 Task: Find connections with filter location Annecy with filter topic #managementwith filter profile language French with filter current company Nexthink with filter school GITAM Deemed University with filter industry Movies and Sound Recording with filter service category Financial Analysis with filter keywords title Brand Manager
Action: Mouse moved to (514, 69)
Screenshot: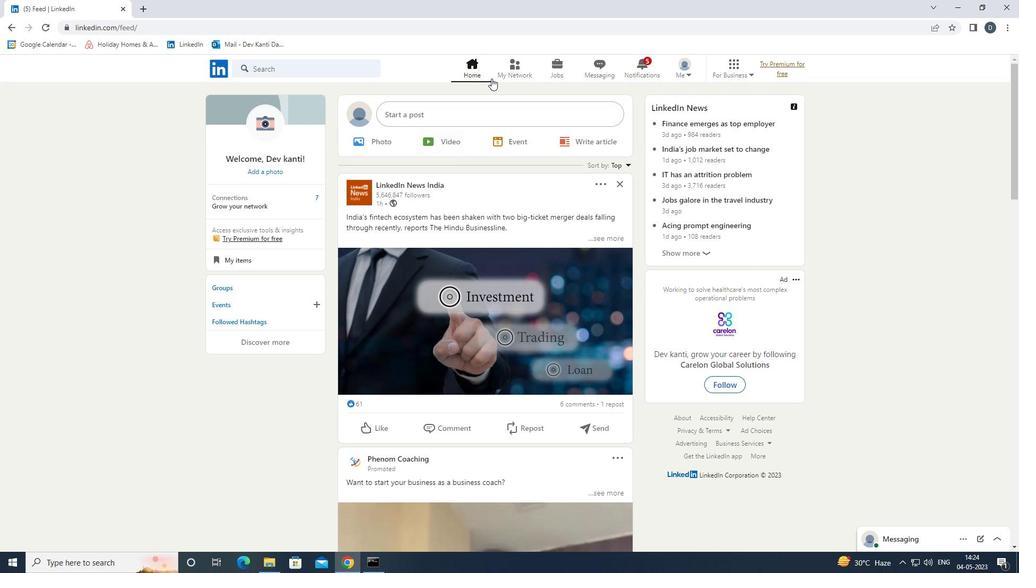 
Action: Mouse pressed left at (514, 69)
Screenshot: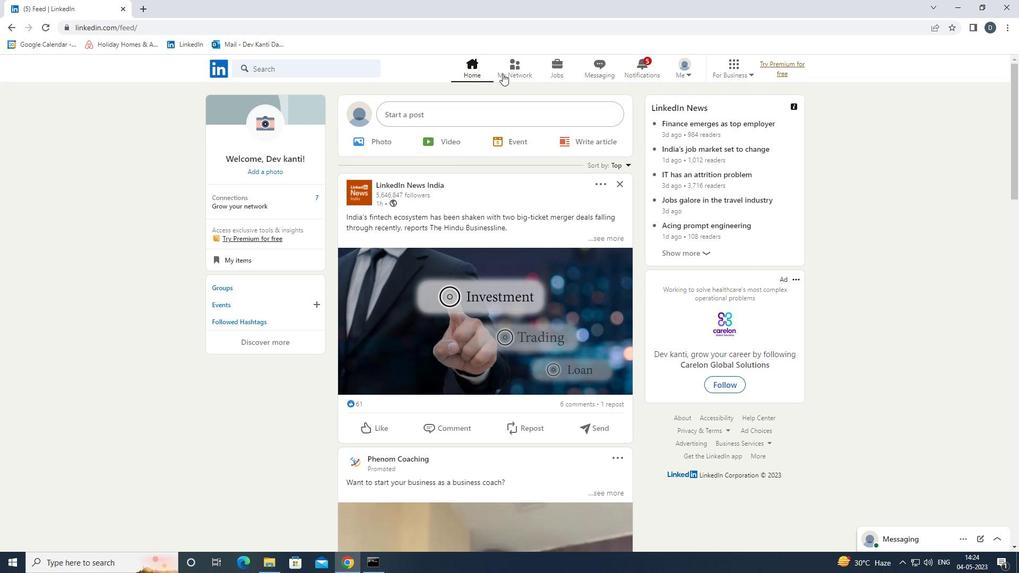 
Action: Mouse moved to (353, 127)
Screenshot: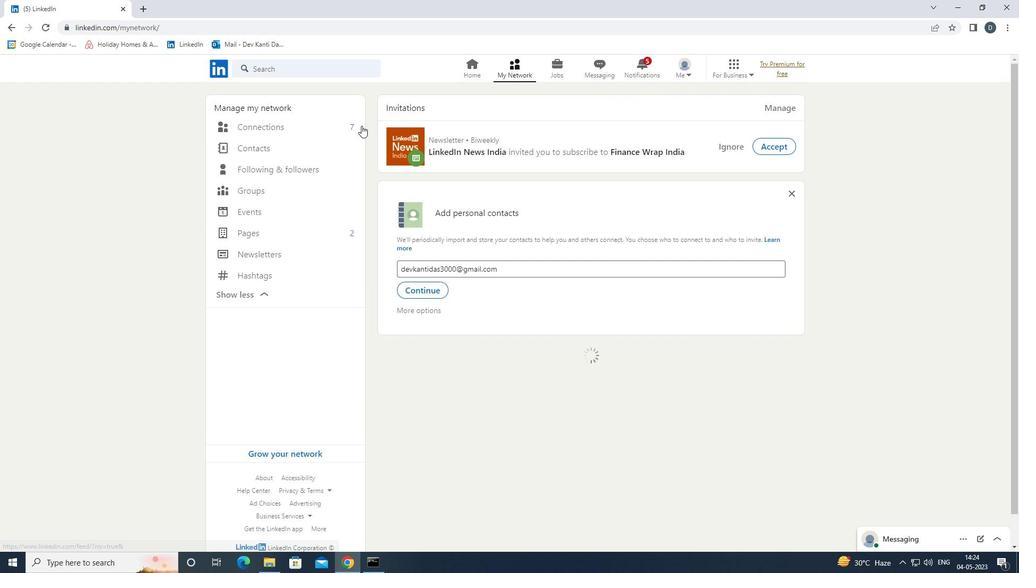 
Action: Mouse pressed left at (353, 127)
Screenshot: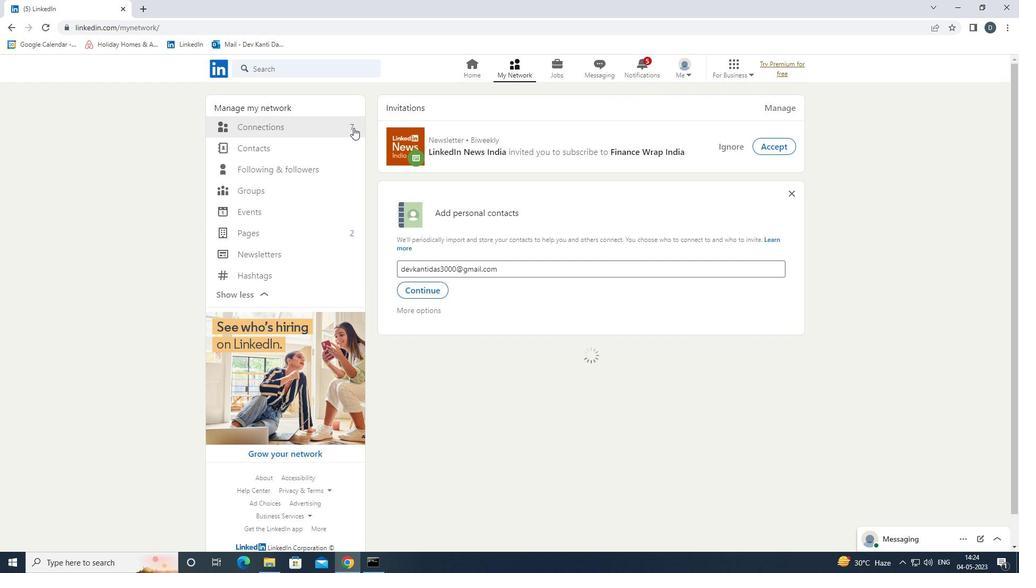 
Action: Mouse moved to (603, 123)
Screenshot: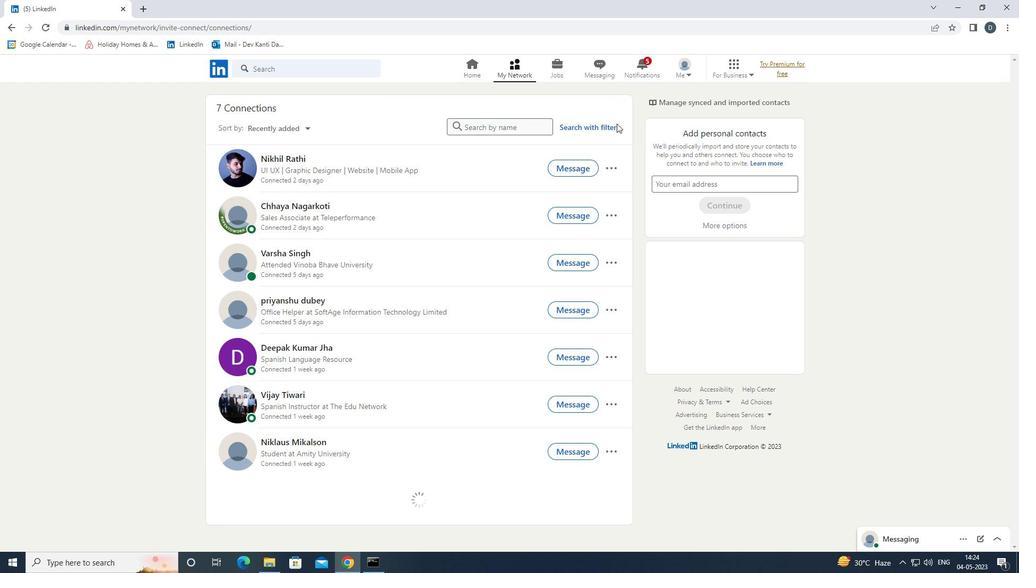 
Action: Mouse pressed left at (603, 123)
Screenshot: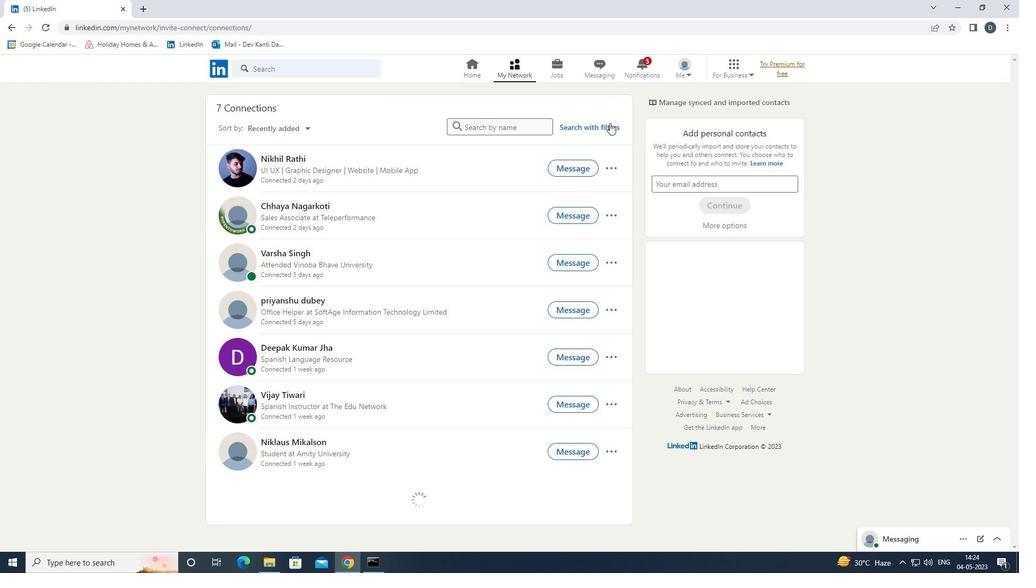
Action: Mouse moved to (547, 100)
Screenshot: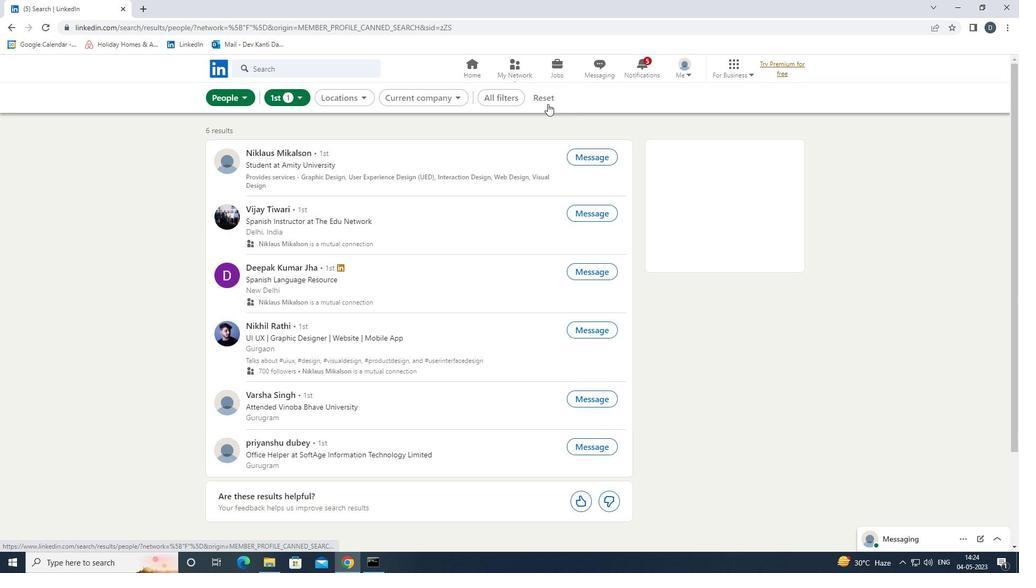 
Action: Mouse pressed left at (547, 100)
Screenshot: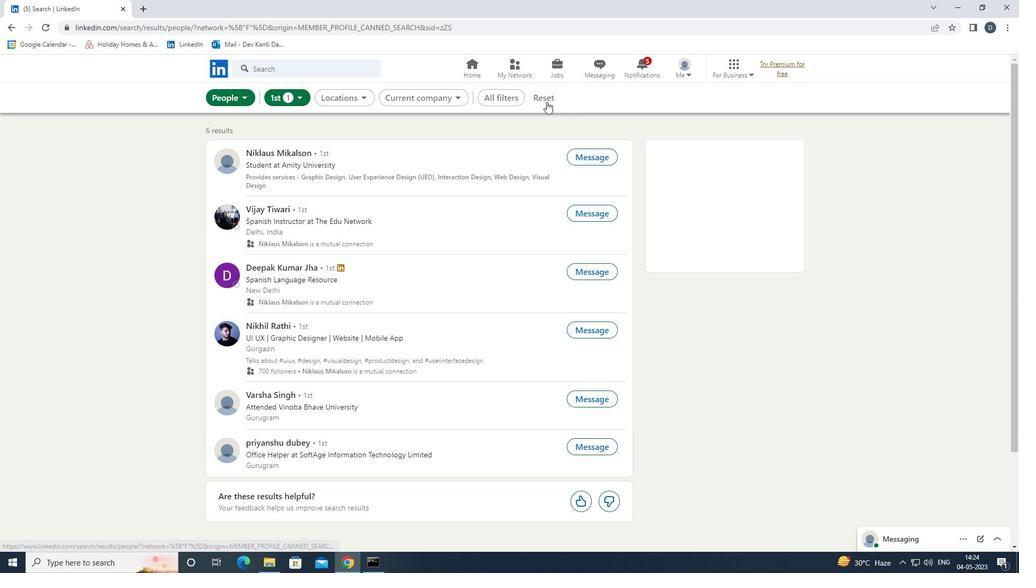 
Action: Mouse moved to (533, 96)
Screenshot: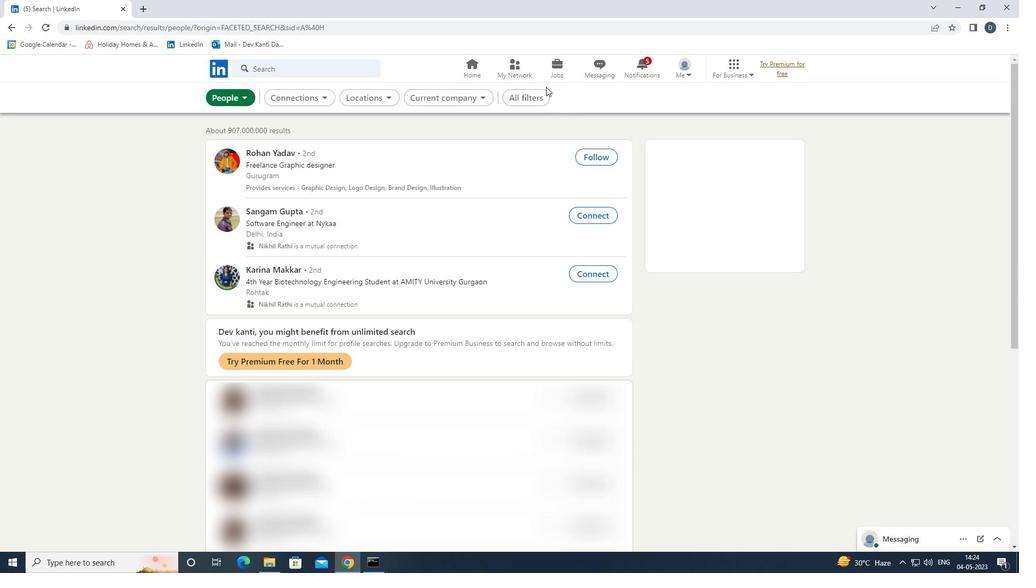 
Action: Mouse pressed left at (533, 96)
Screenshot: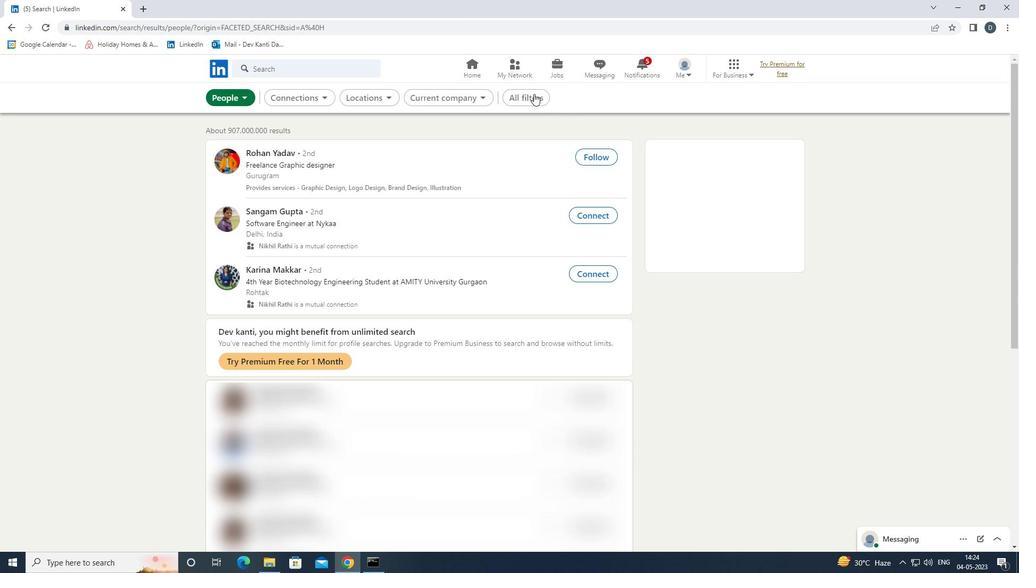 
Action: Mouse moved to (899, 335)
Screenshot: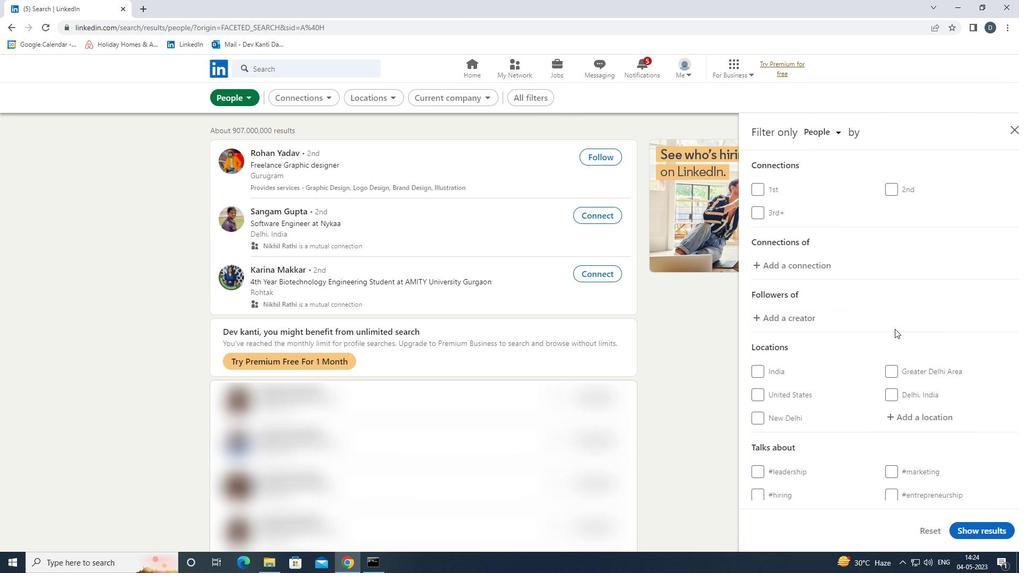 
Action: Mouse scrolled (899, 334) with delta (0, 0)
Screenshot: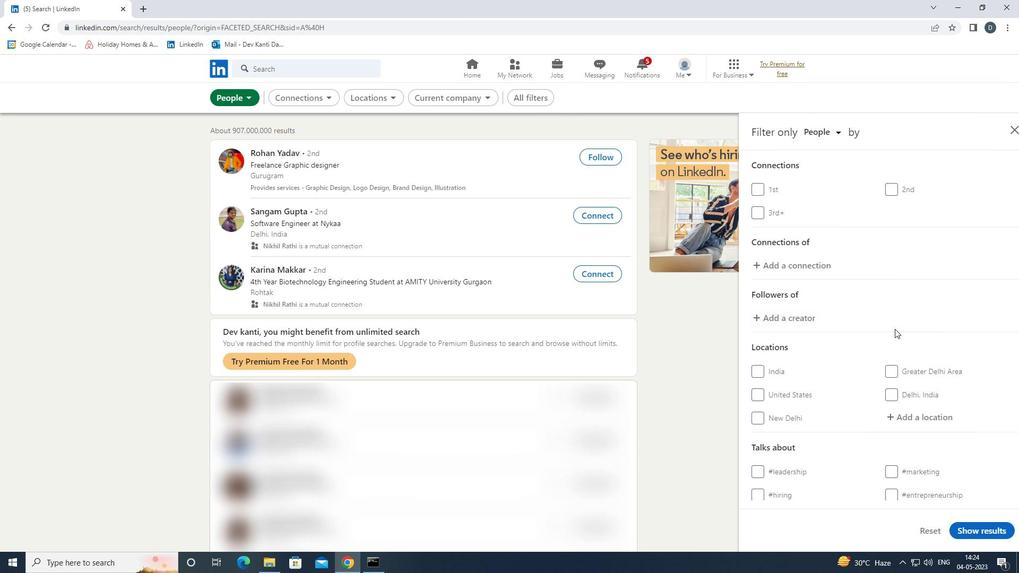 
Action: Mouse moved to (911, 365)
Screenshot: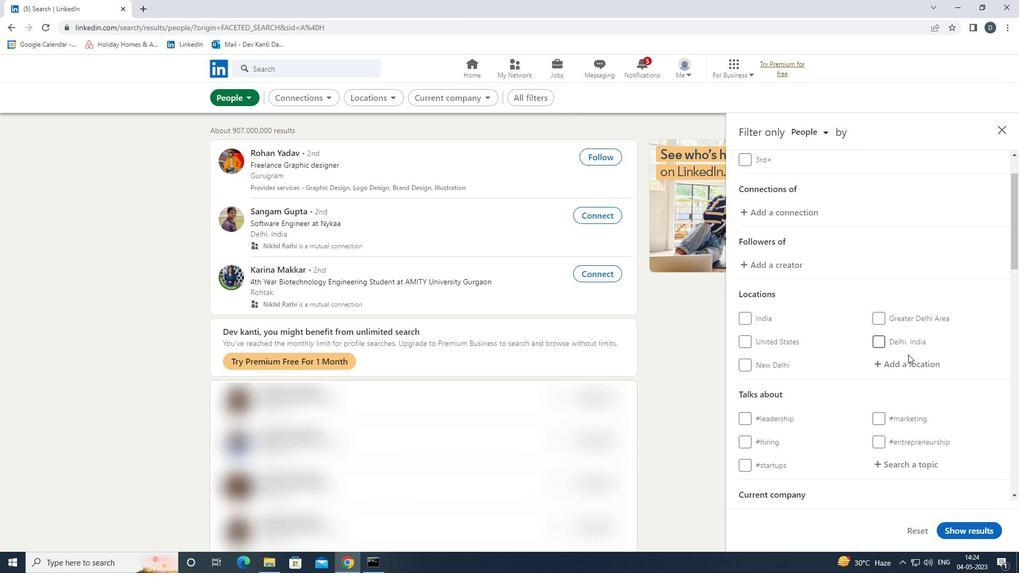 
Action: Mouse pressed left at (911, 365)
Screenshot: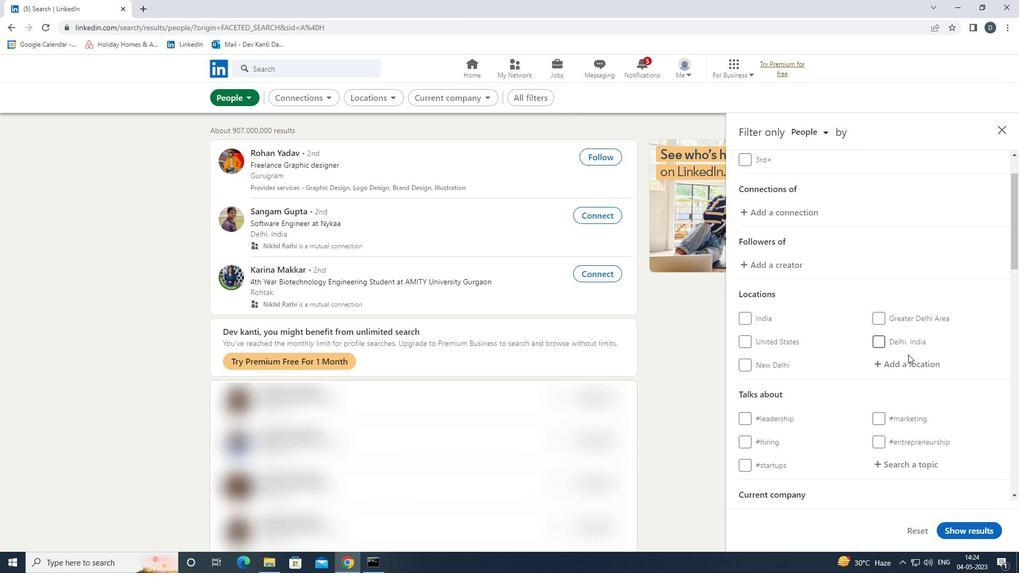 
Action: Key pressed <Key.shift>ANNECY<Key.down><Key.enter>
Screenshot: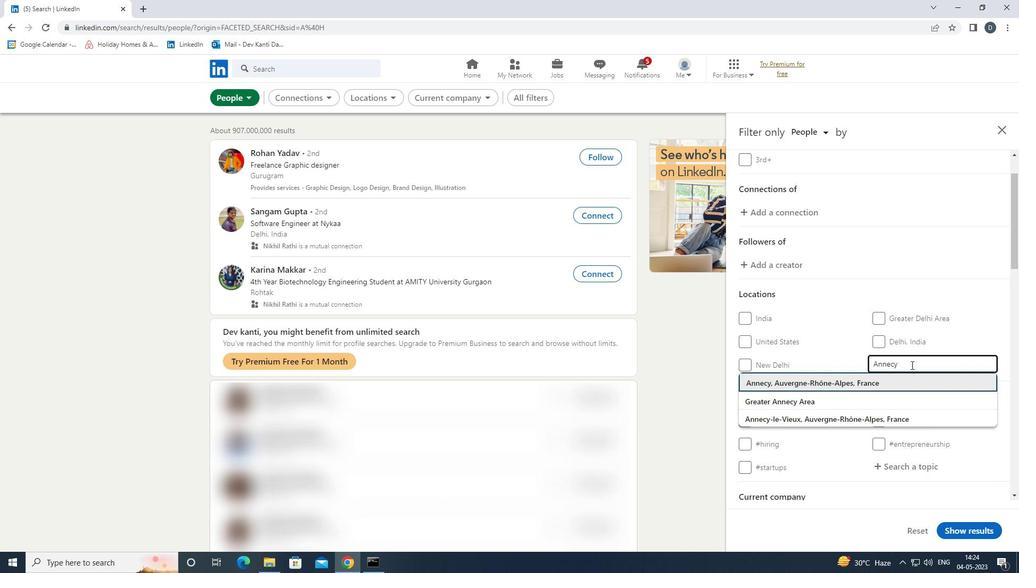 
Action: Mouse moved to (912, 365)
Screenshot: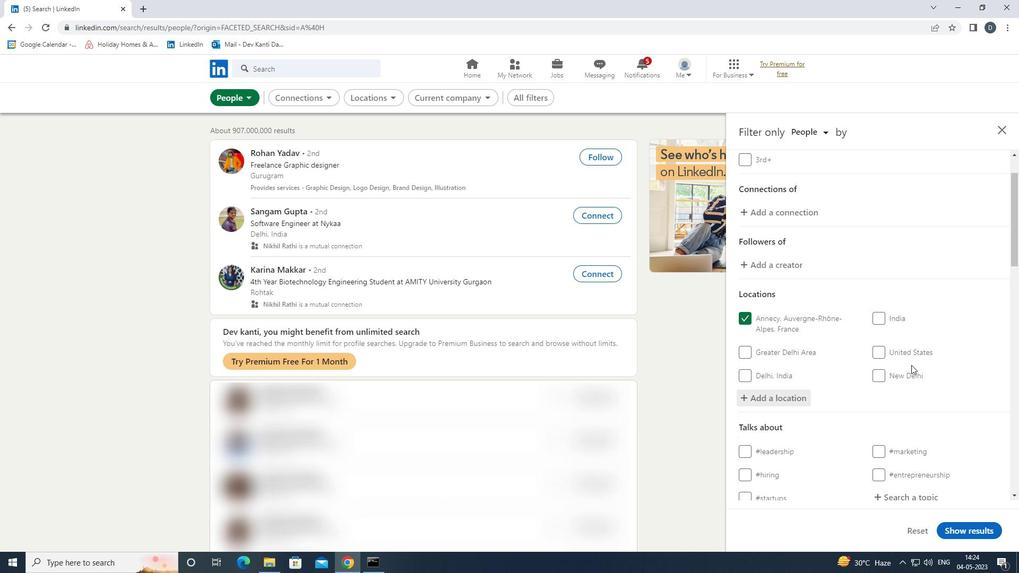 
Action: Mouse scrolled (912, 365) with delta (0, 0)
Screenshot: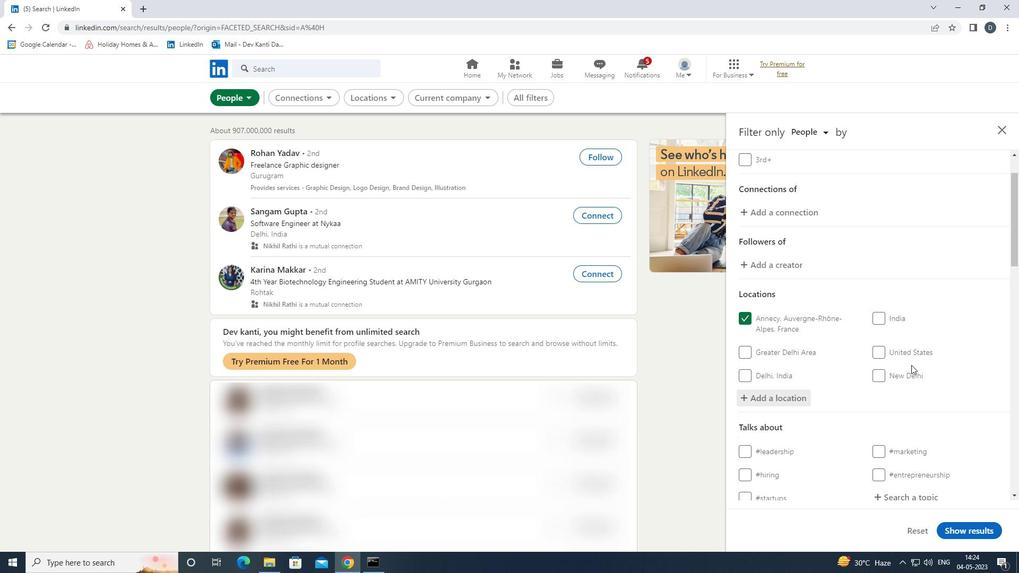 
Action: Mouse moved to (914, 369)
Screenshot: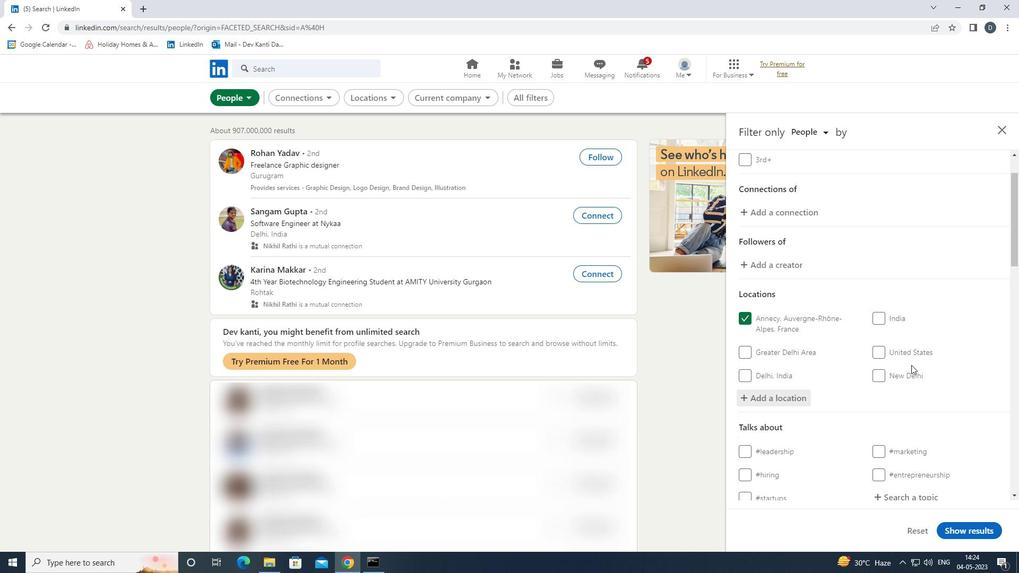 
Action: Mouse scrolled (914, 368) with delta (0, 0)
Screenshot: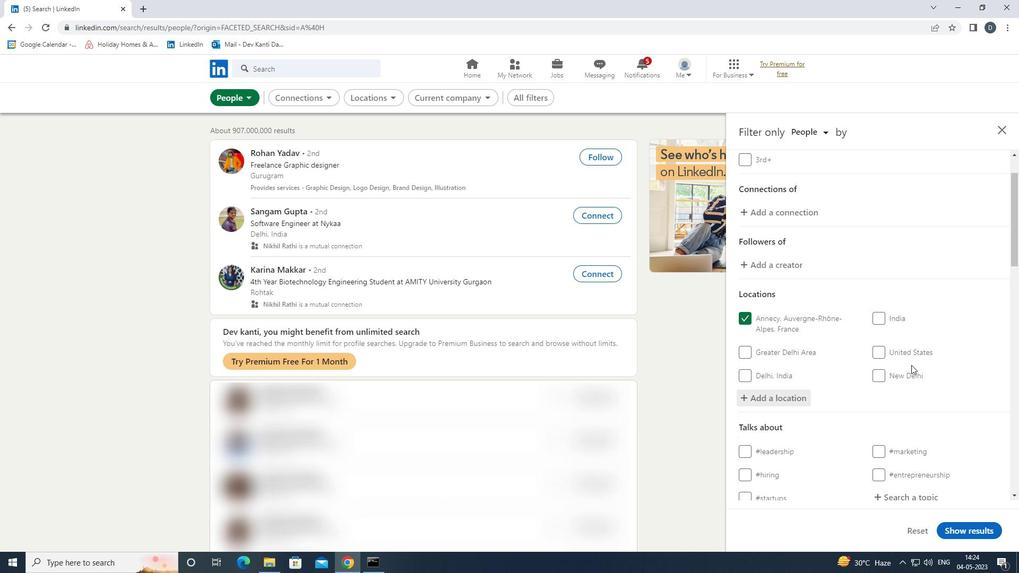 
Action: Mouse moved to (897, 396)
Screenshot: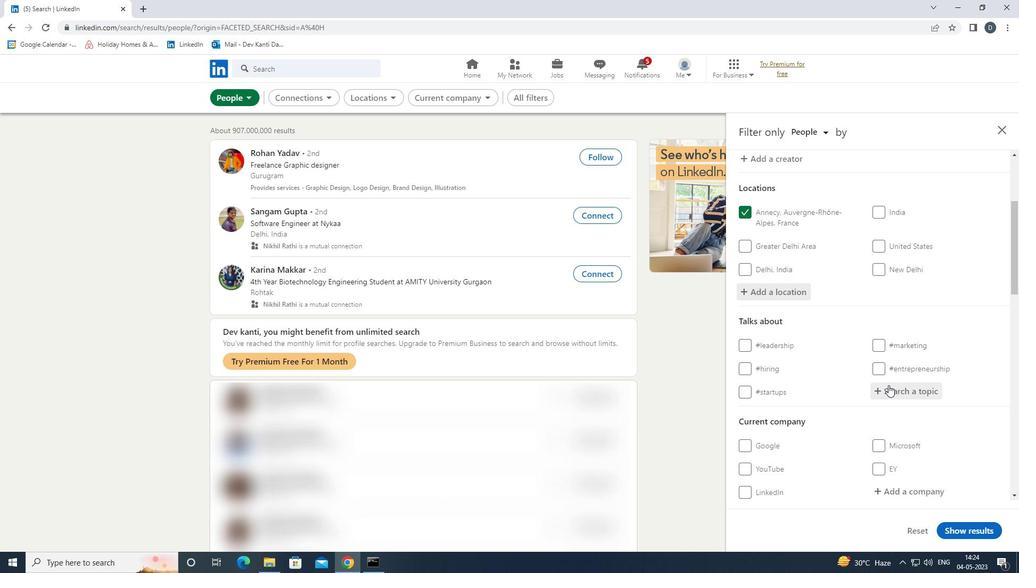 
Action: Mouse pressed left at (897, 396)
Screenshot: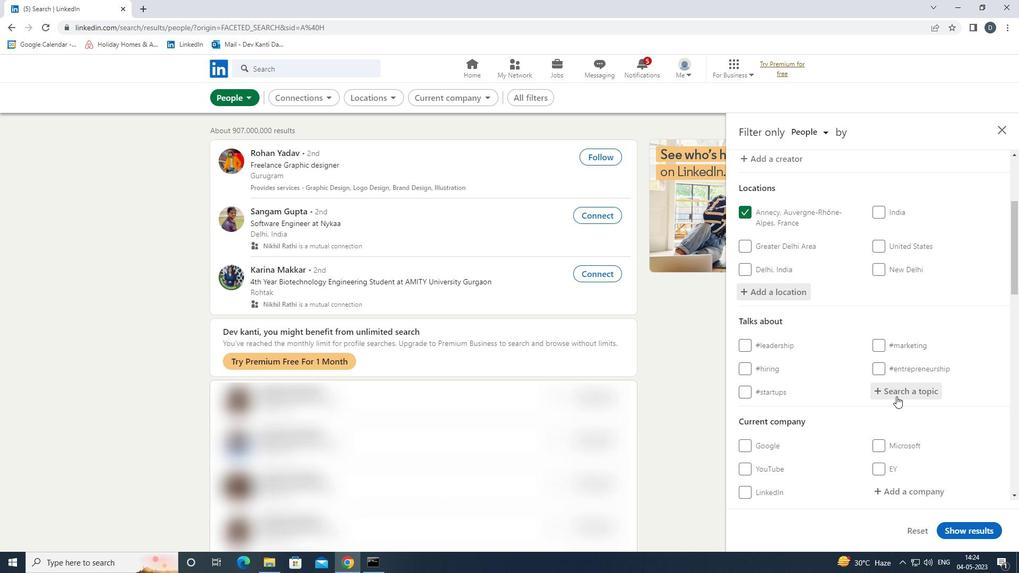 
Action: Mouse moved to (893, 398)
Screenshot: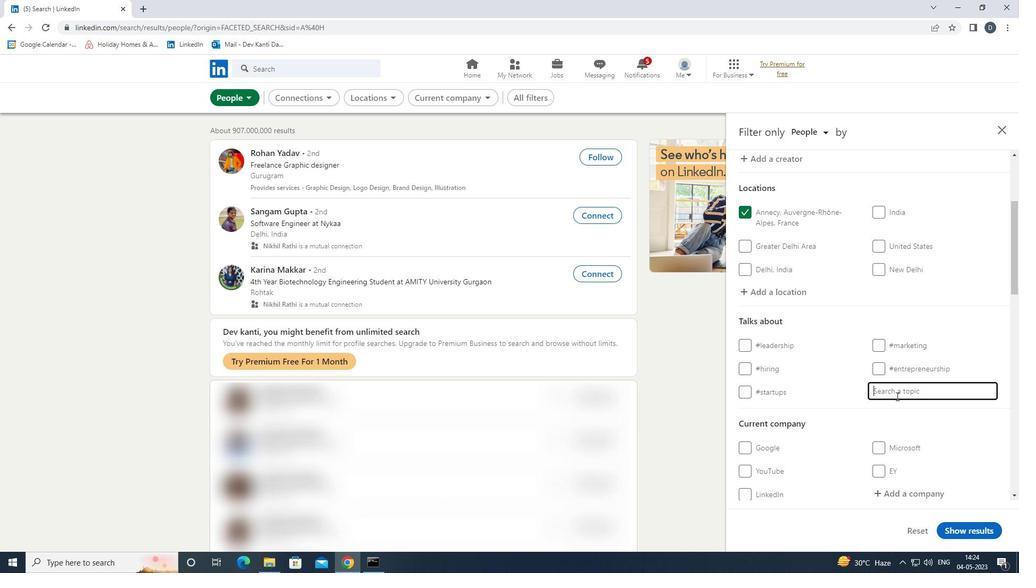 
Action: Key pressed MANAGEMENT<Key.down><Key.enter>
Screenshot: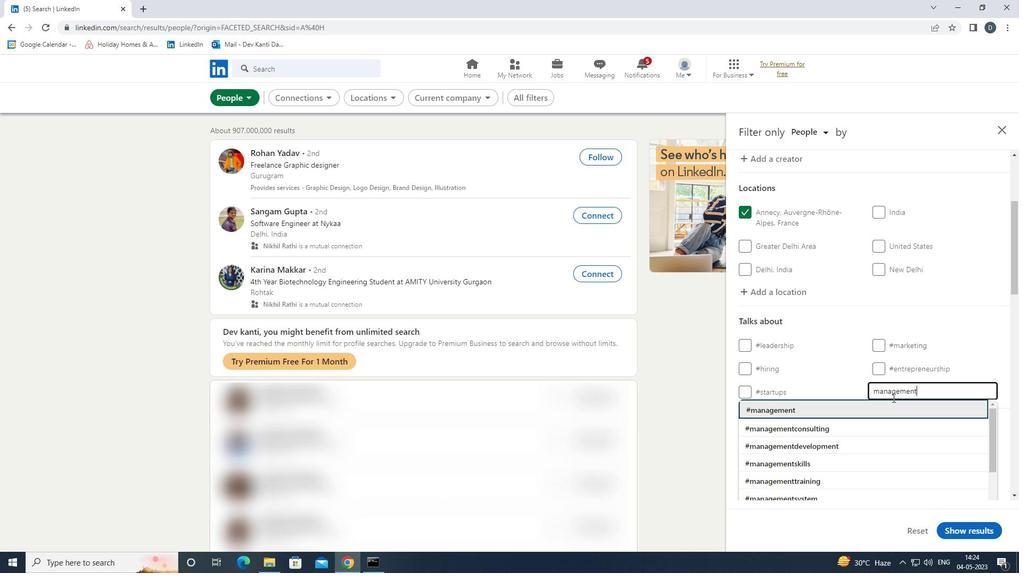 
Action: Mouse scrolled (893, 397) with delta (0, 0)
Screenshot: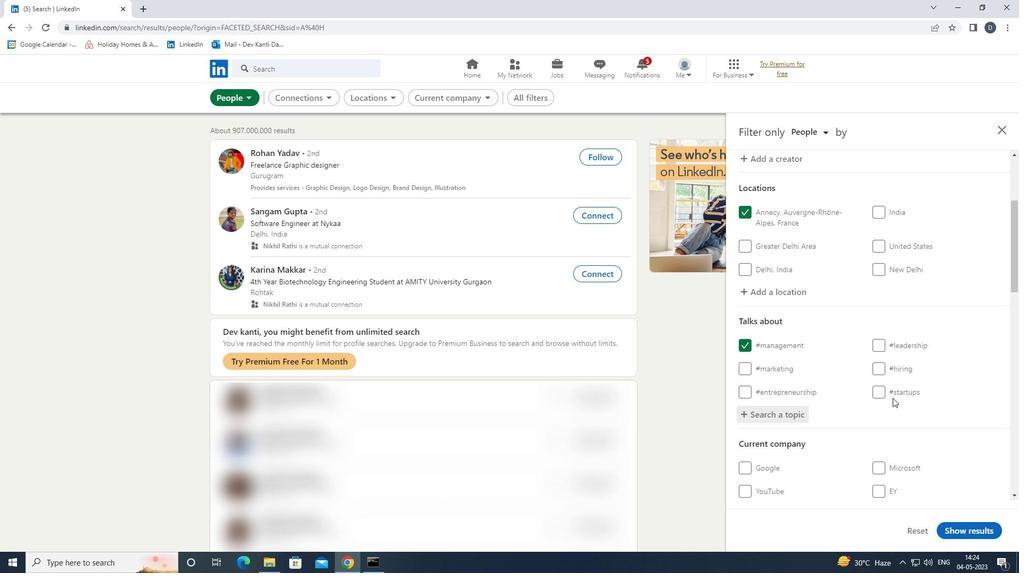 
Action: Mouse scrolled (893, 397) with delta (0, 0)
Screenshot: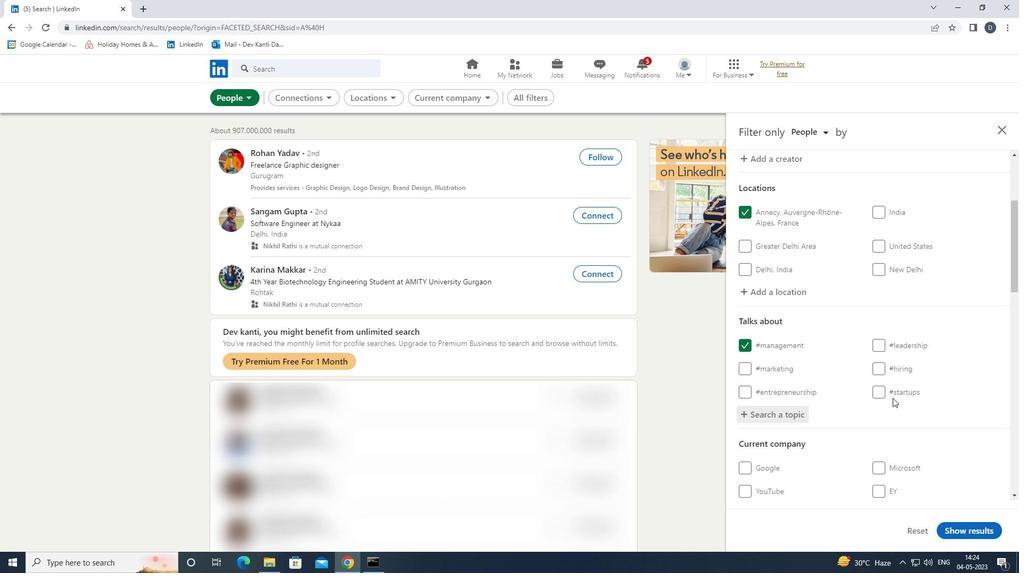 
Action: Mouse scrolled (893, 397) with delta (0, 0)
Screenshot: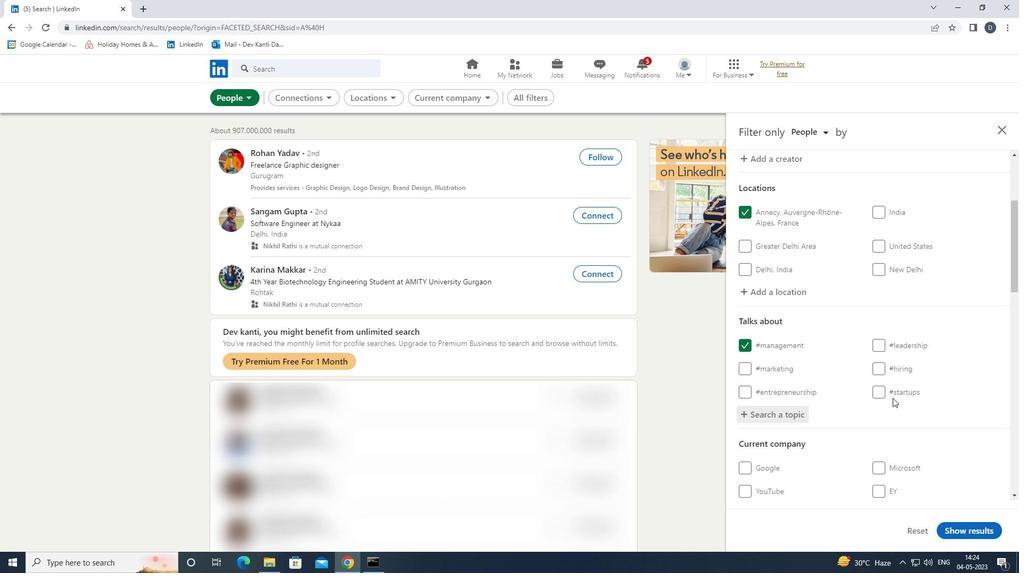 
Action: Mouse scrolled (893, 397) with delta (0, 0)
Screenshot: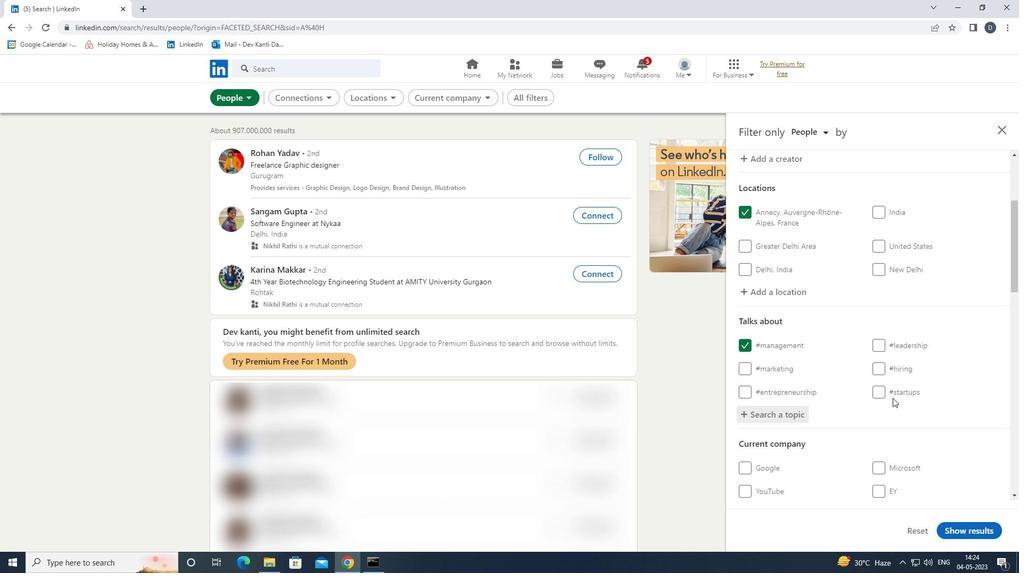 
Action: Mouse moved to (893, 389)
Screenshot: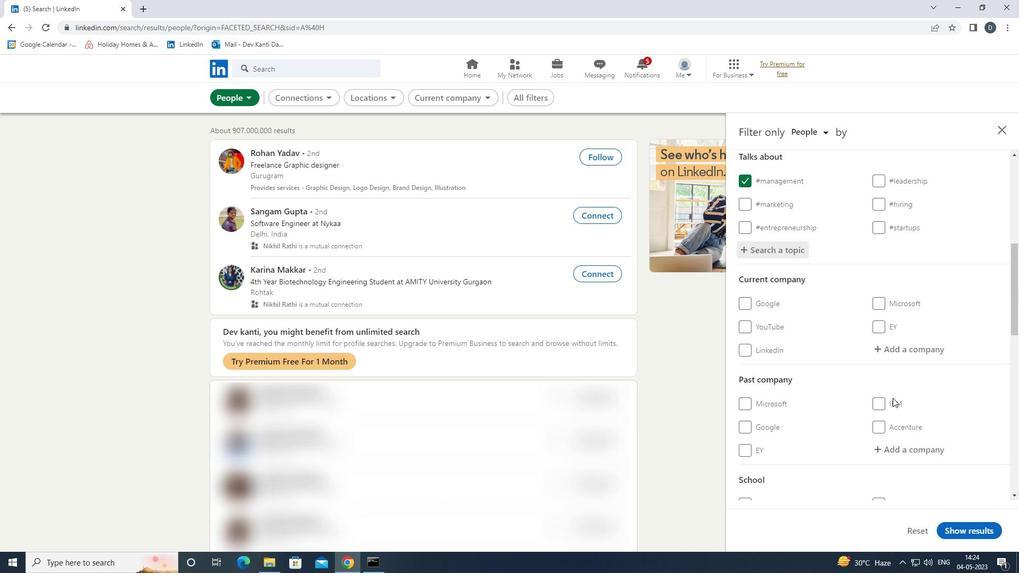 
Action: Mouse scrolled (893, 389) with delta (0, 0)
Screenshot: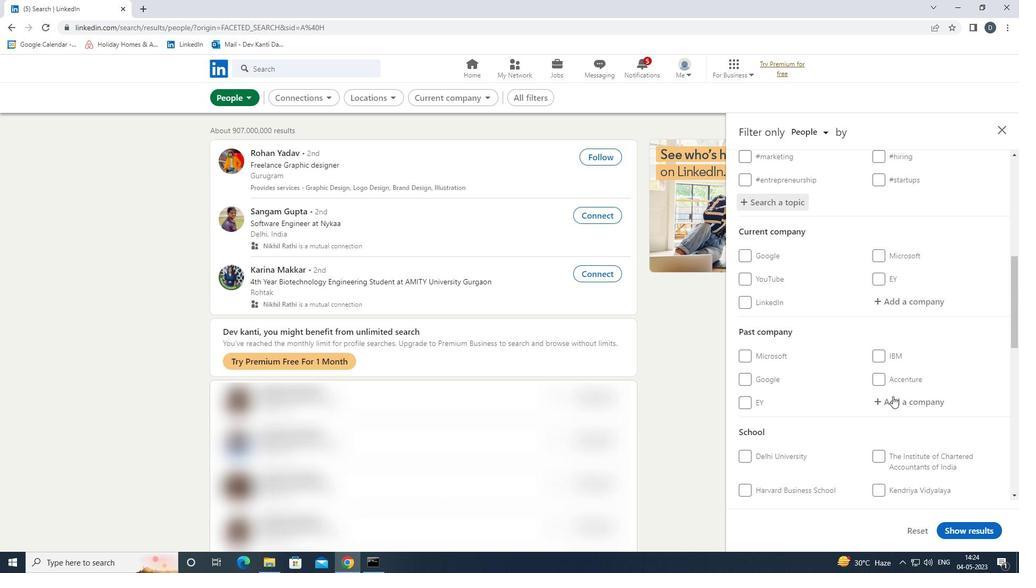 
Action: Mouse scrolled (893, 389) with delta (0, 0)
Screenshot: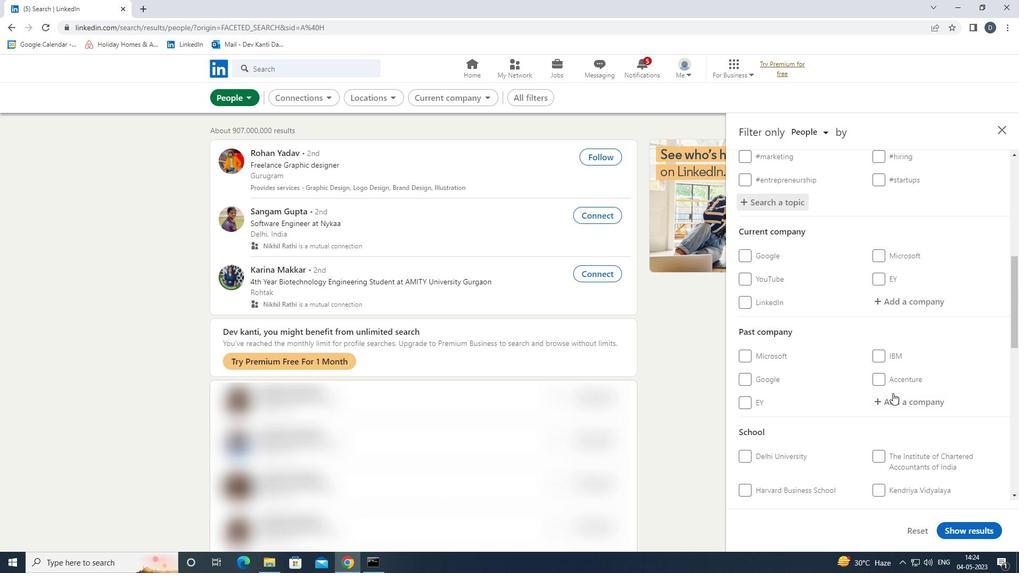 
Action: Mouse scrolled (893, 389) with delta (0, 0)
Screenshot: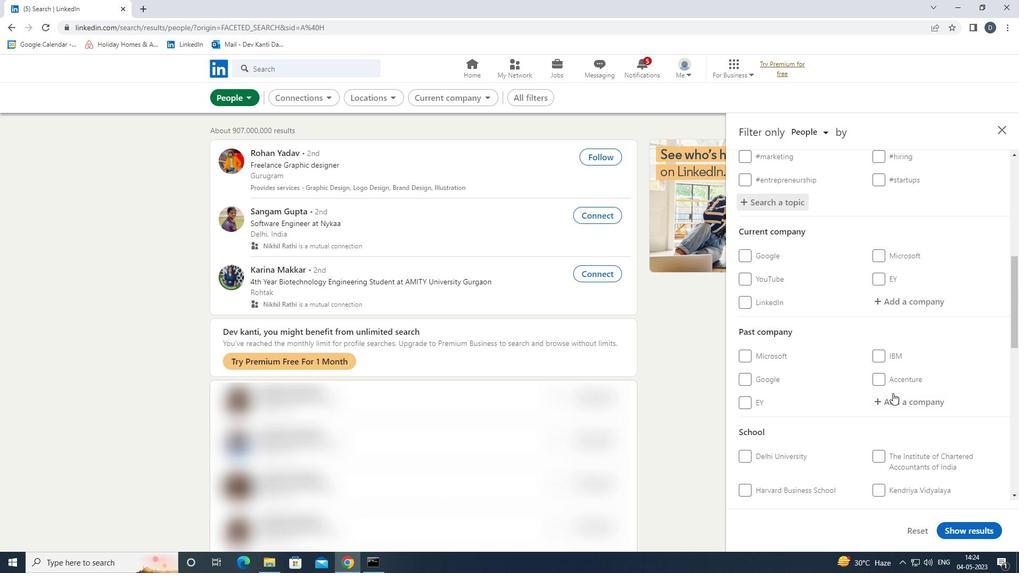 
Action: Mouse scrolled (893, 389) with delta (0, 0)
Screenshot: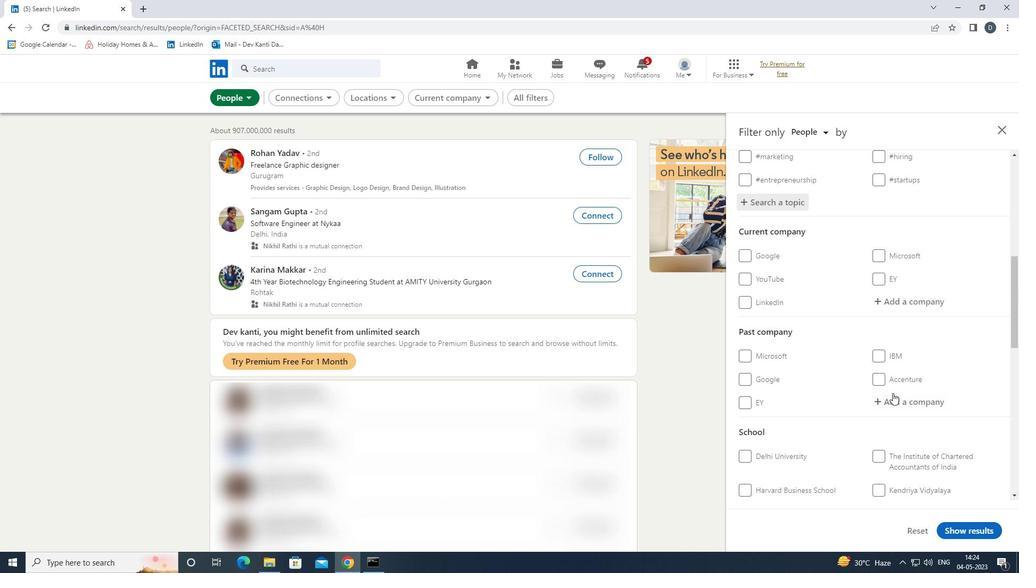 
Action: Mouse scrolled (893, 389) with delta (0, 0)
Screenshot: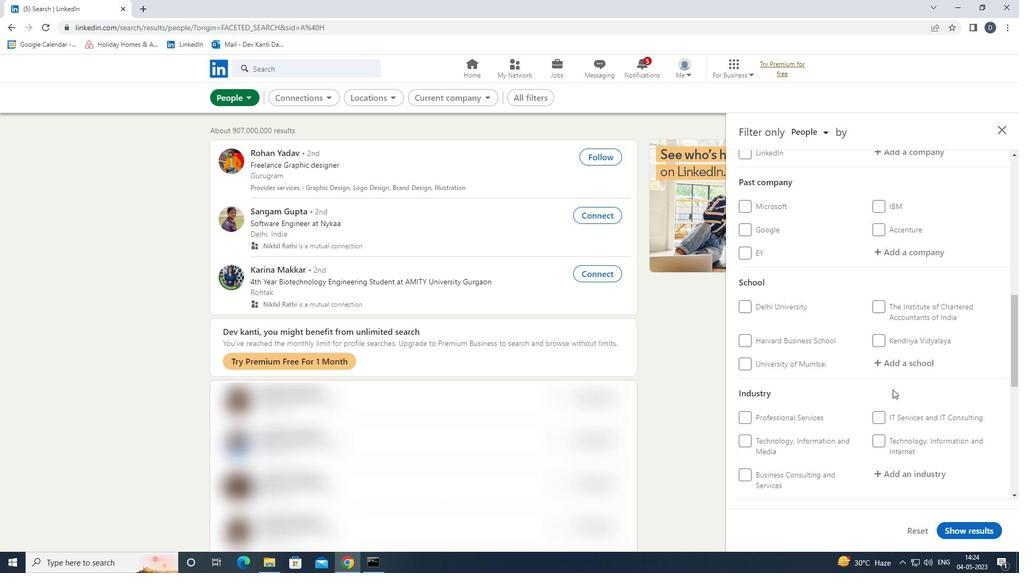
Action: Mouse scrolled (893, 389) with delta (0, 0)
Screenshot: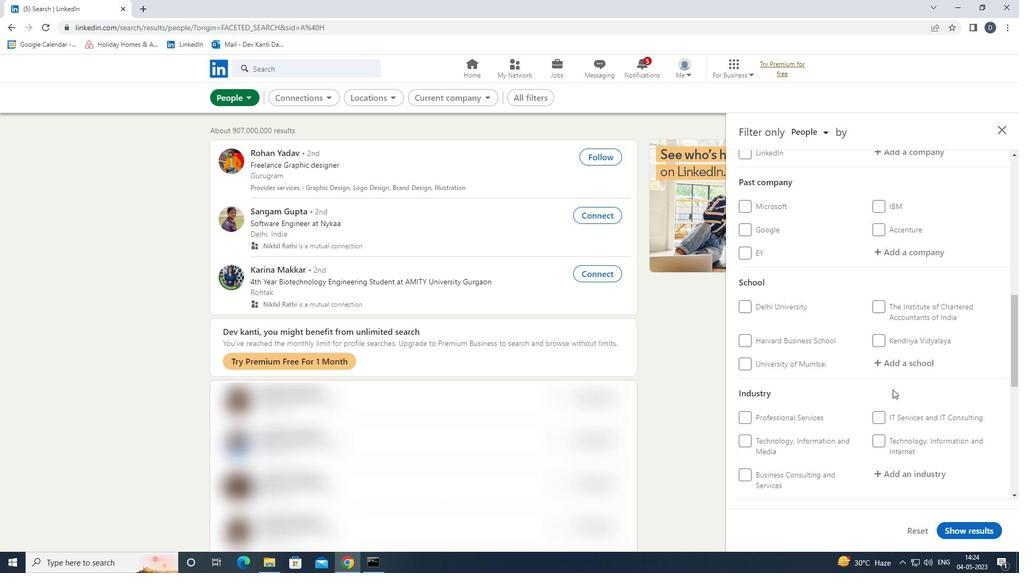 
Action: Mouse moved to (908, 371)
Screenshot: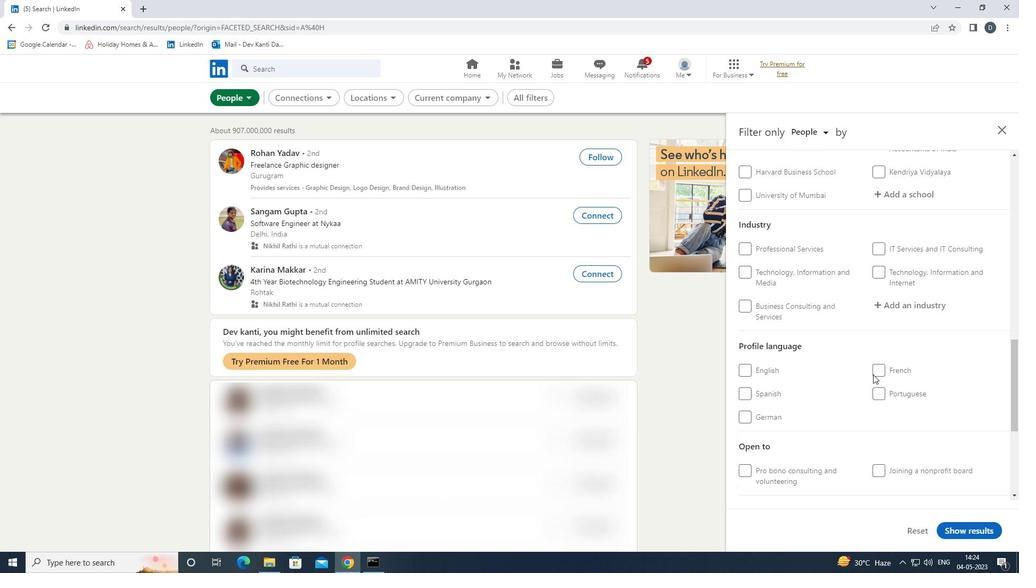 
Action: Mouse pressed left at (908, 371)
Screenshot: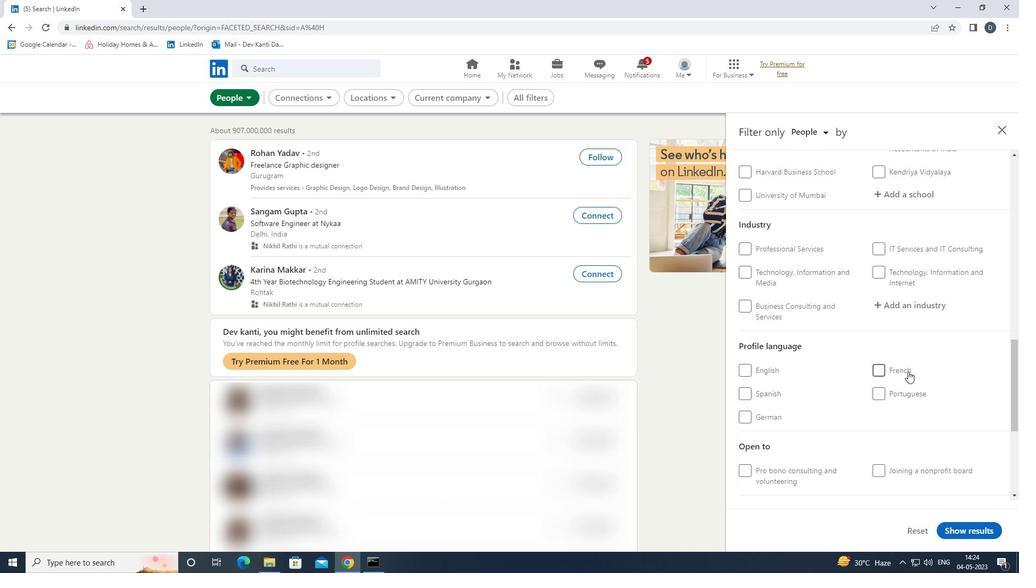 
Action: Mouse moved to (909, 371)
Screenshot: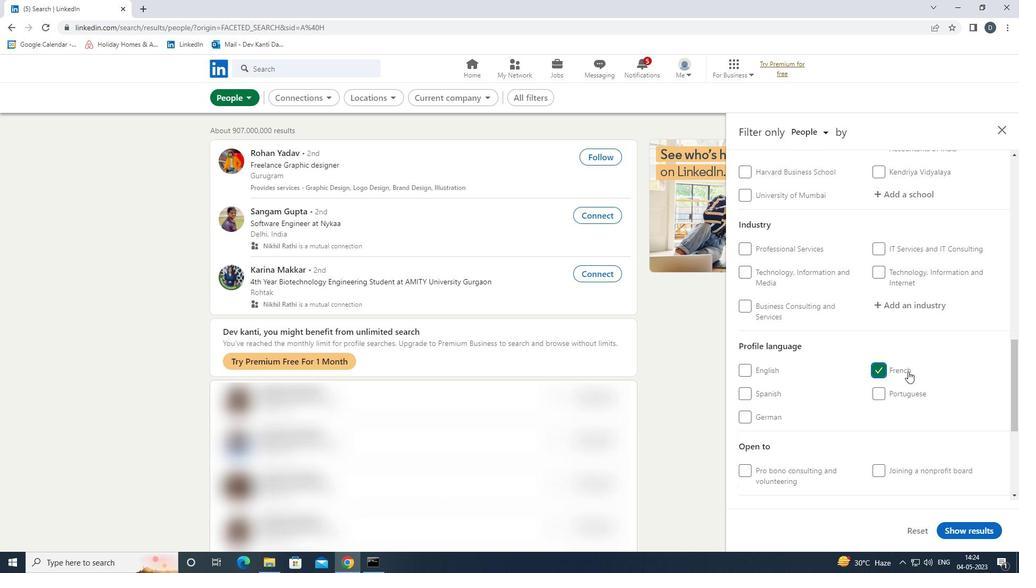 
Action: Mouse scrolled (909, 372) with delta (0, 0)
Screenshot: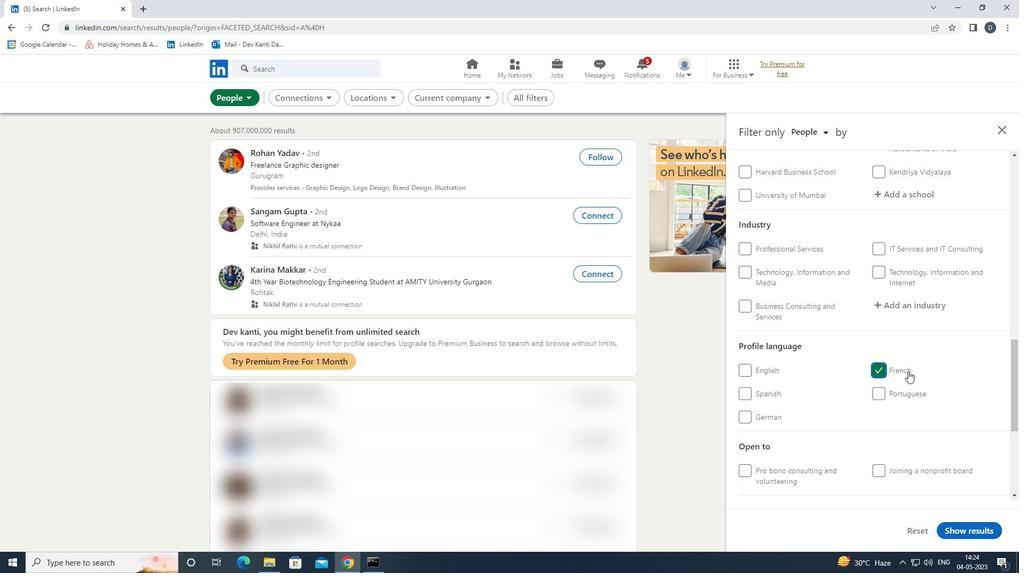 
Action: Mouse scrolled (909, 372) with delta (0, 0)
Screenshot: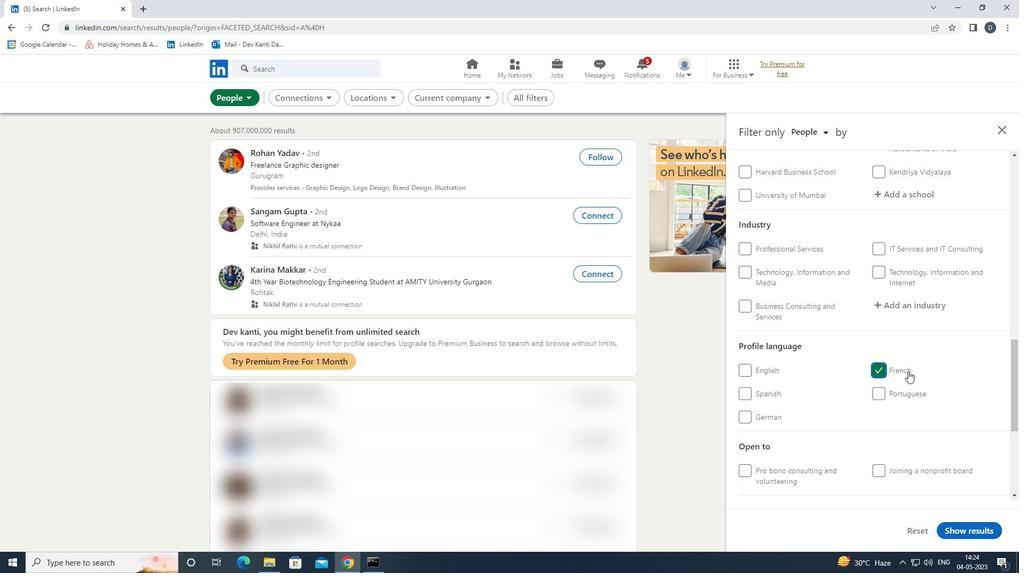 
Action: Mouse scrolled (909, 372) with delta (0, 0)
Screenshot: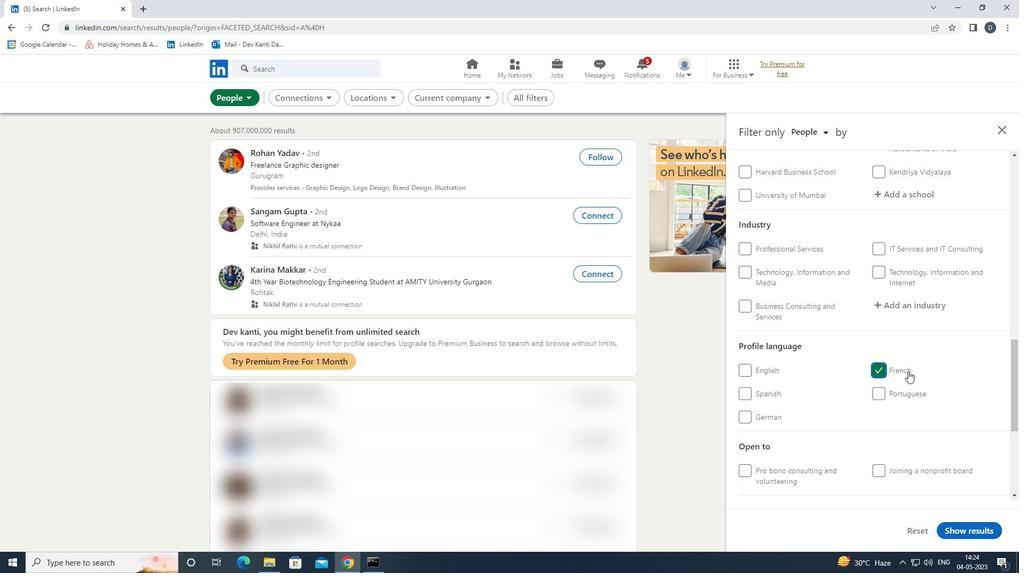 
Action: Mouse scrolled (909, 372) with delta (0, 0)
Screenshot: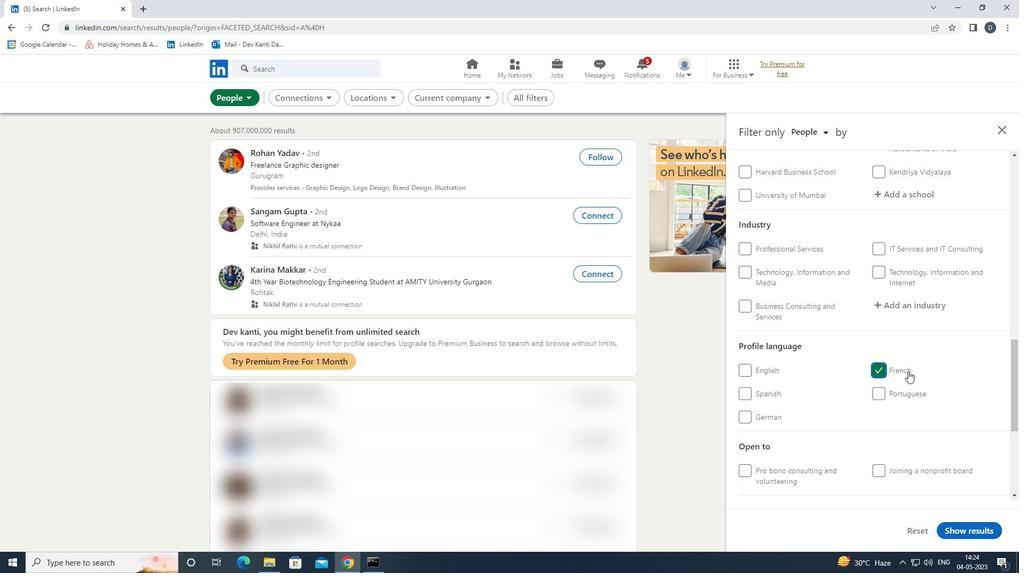 
Action: Mouse scrolled (909, 372) with delta (0, 0)
Screenshot: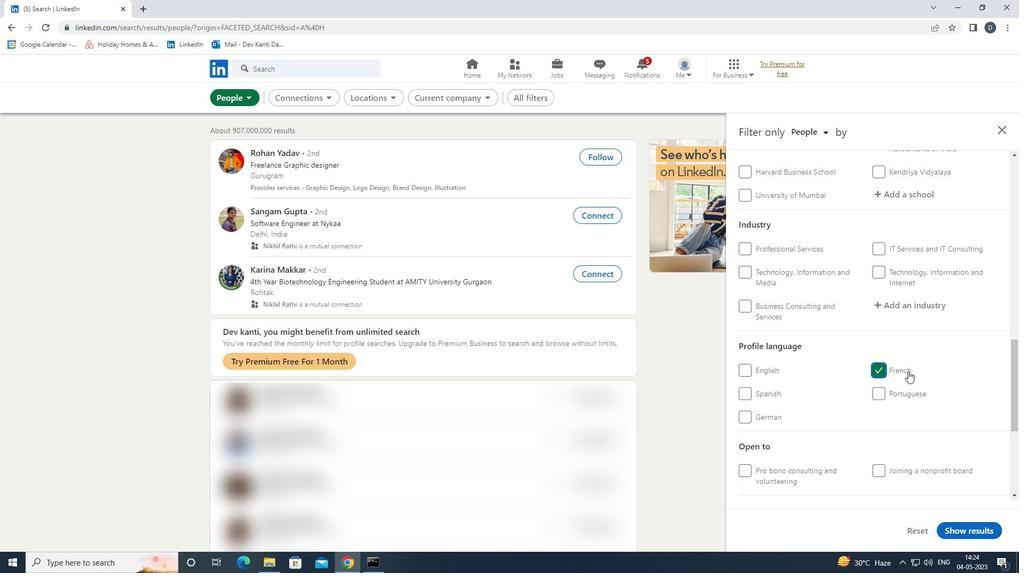
Action: Mouse scrolled (909, 372) with delta (0, 0)
Screenshot: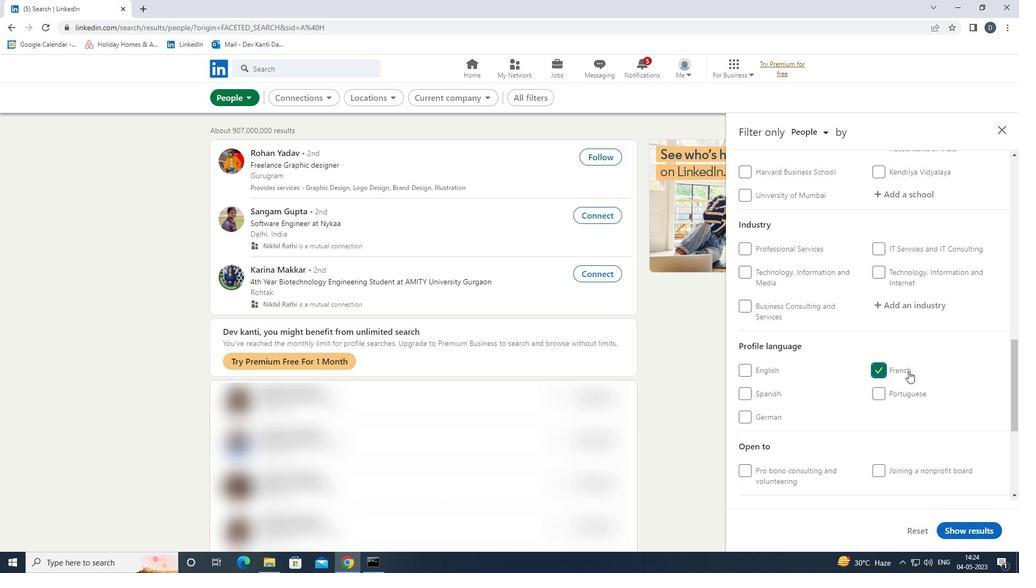 
Action: Mouse moved to (909, 302)
Screenshot: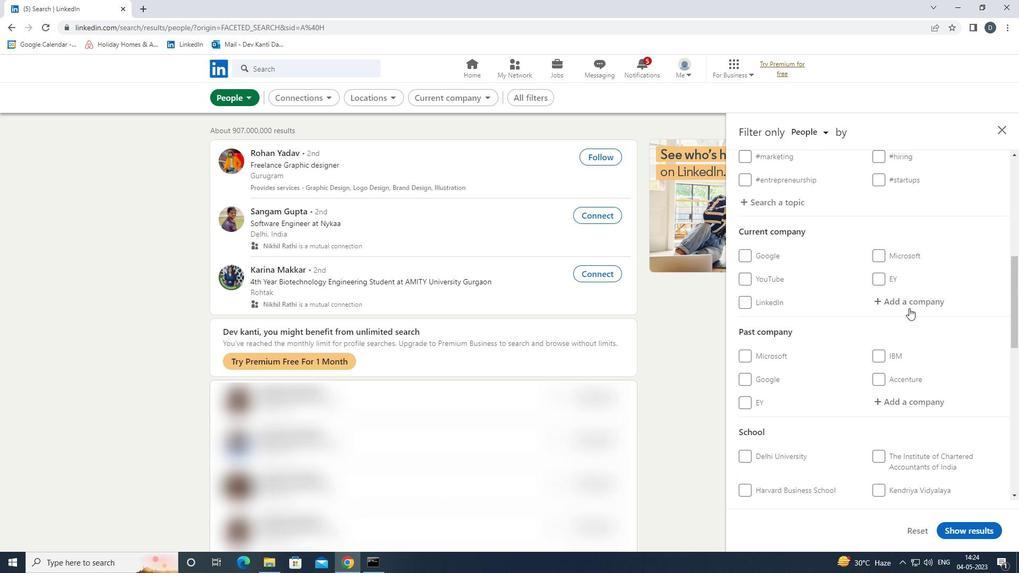 
Action: Mouse pressed left at (909, 302)
Screenshot: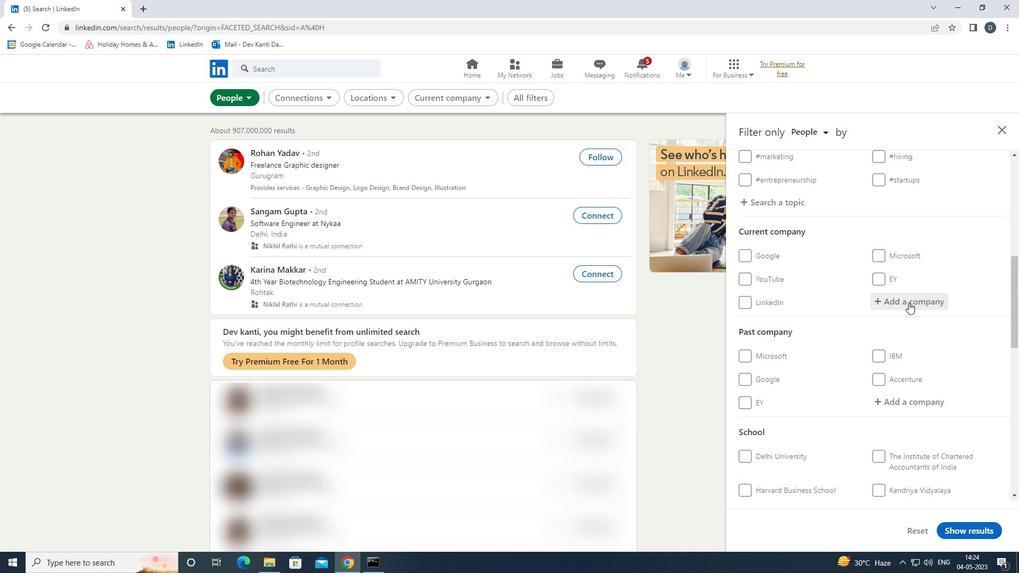 
Action: Key pressed <Key.shift><Key.shift><Key.shift>GITAM<Key.backspace><Key.backspace><Key.backspace><Key.backspace><Key.backspace><Key.backspace><Key.backspace><Key.backspace><Key.shift>NEXTHINK<Key.down><Key.enter>
Screenshot: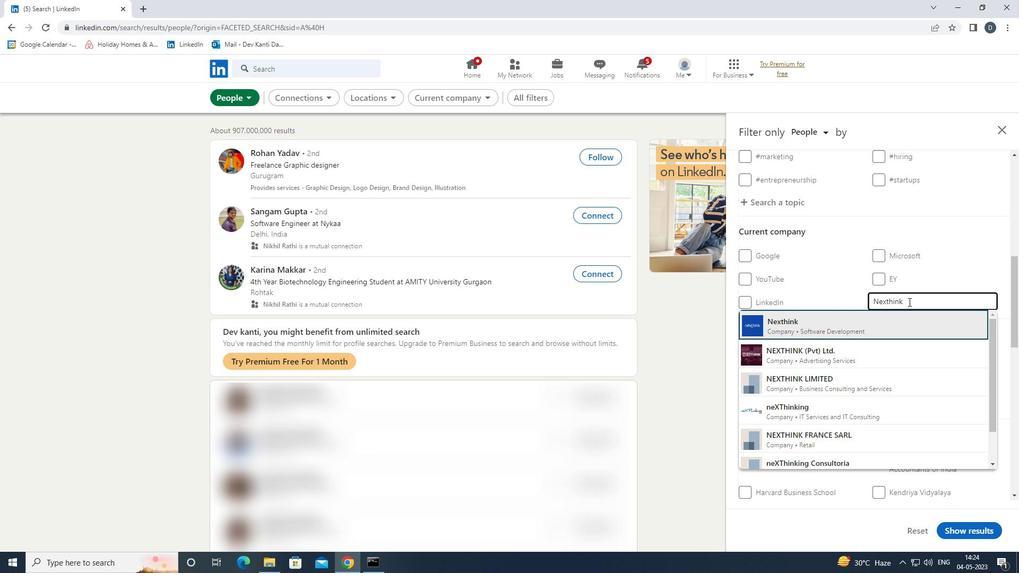 
Action: Mouse moved to (926, 319)
Screenshot: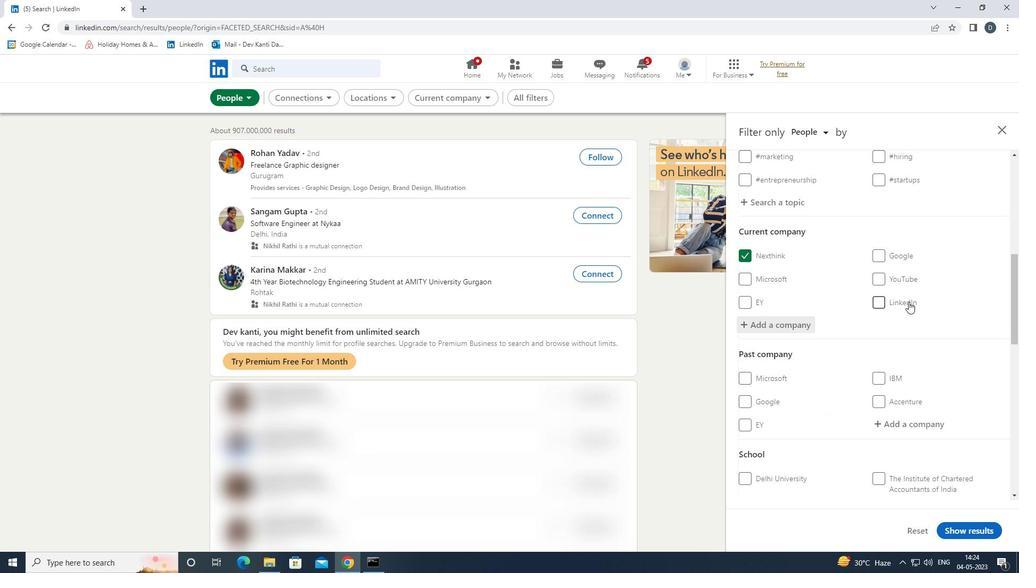 
Action: Mouse scrolled (926, 318) with delta (0, 0)
Screenshot: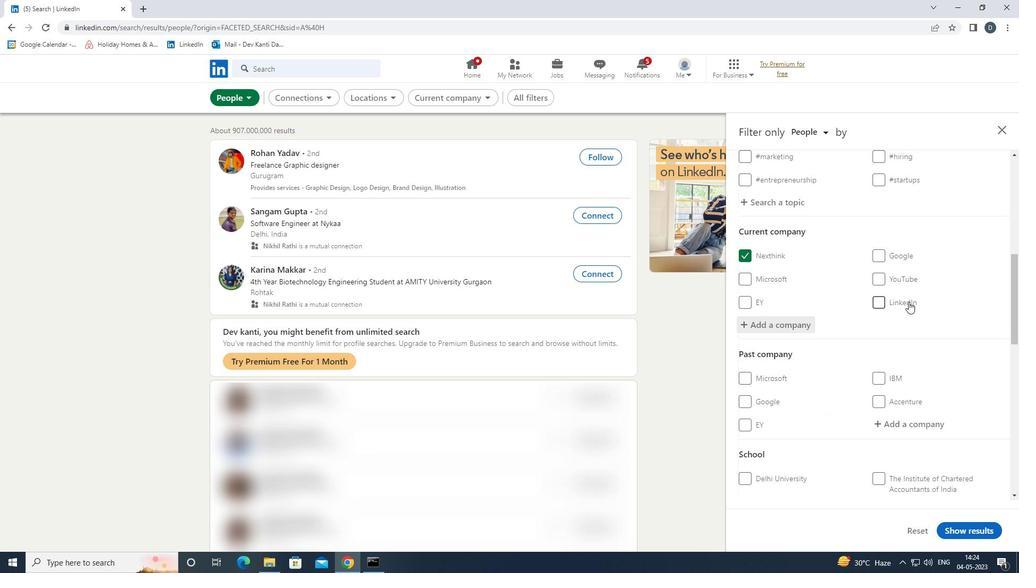 
Action: Mouse scrolled (926, 318) with delta (0, 0)
Screenshot: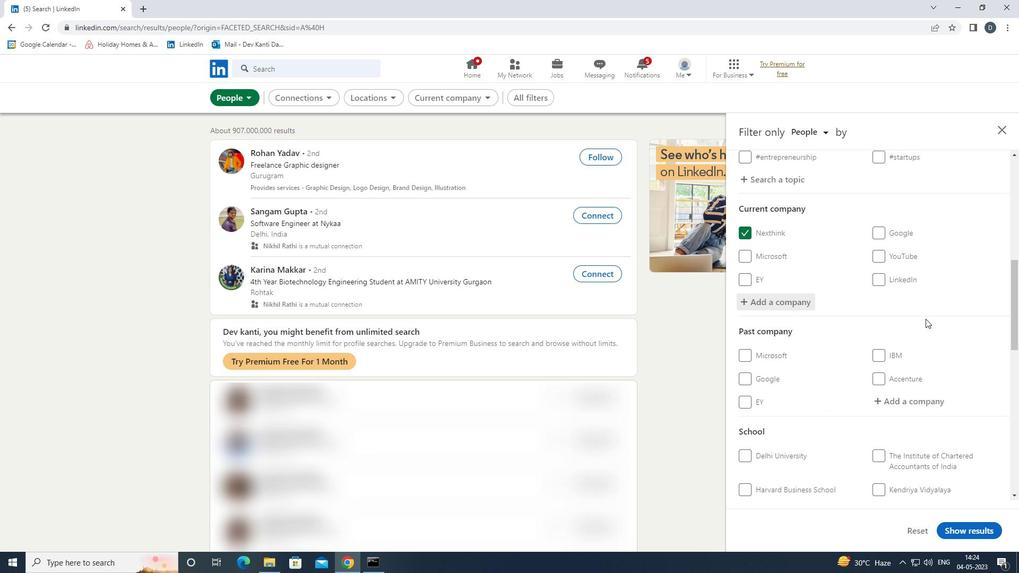 
Action: Mouse scrolled (926, 318) with delta (0, 0)
Screenshot: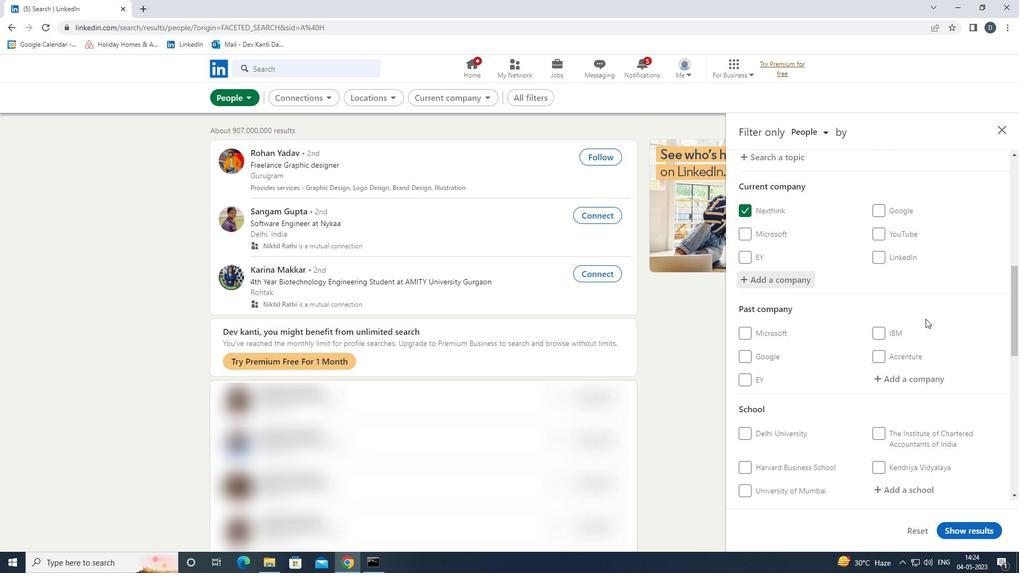 
Action: Mouse moved to (918, 372)
Screenshot: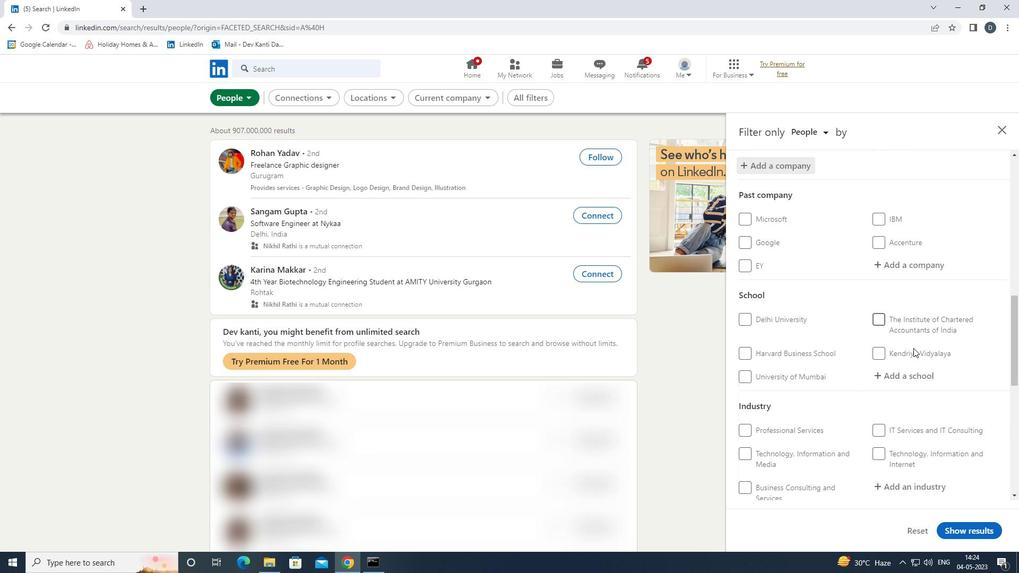 
Action: Mouse pressed left at (918, 372)
Screenshot: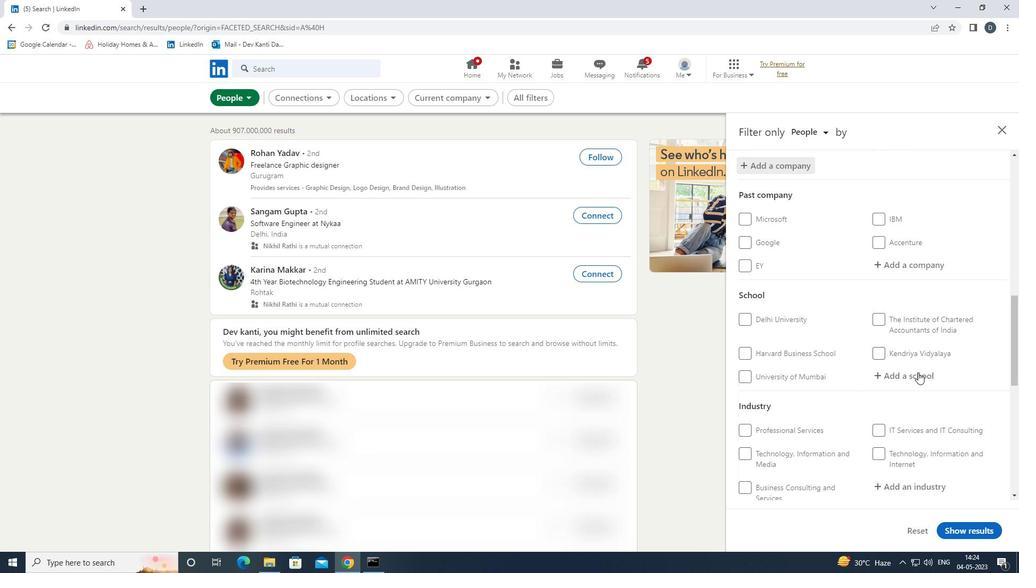 
Action: Key pressed <Key.shift><Key.shift><Key.shift>GITAM<Key.down><Key.enter>
Screenshot: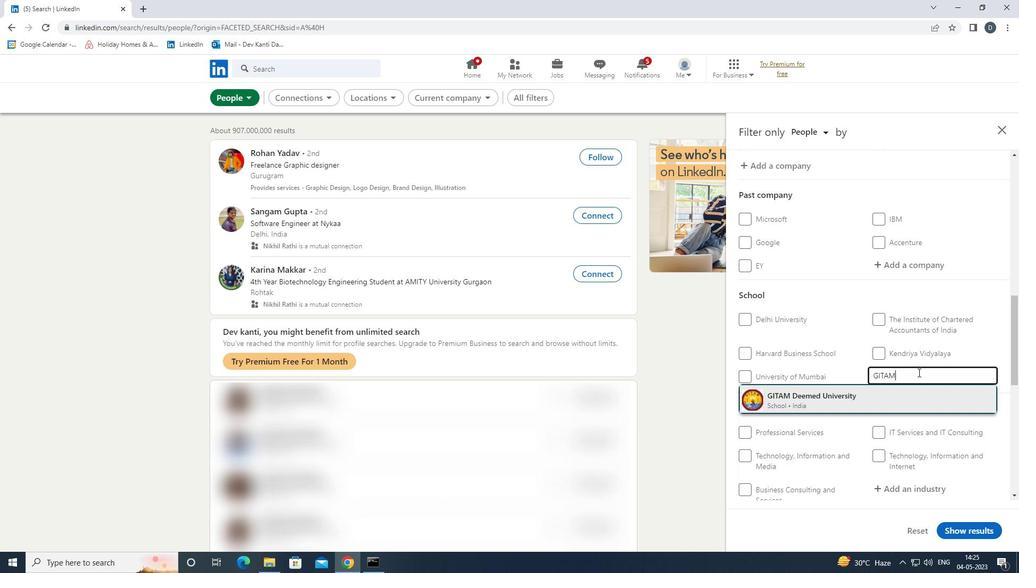 
Action: Mouse moved to (869, 272)
Screenshot: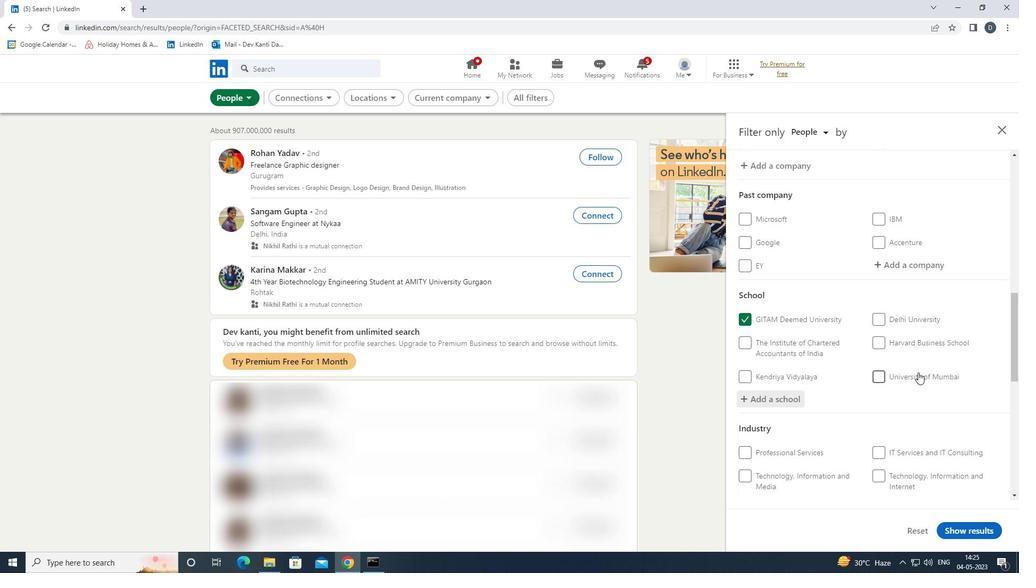 
Action: Mouse scrolled (869, 271) with delta (0, 0)
Screenshot: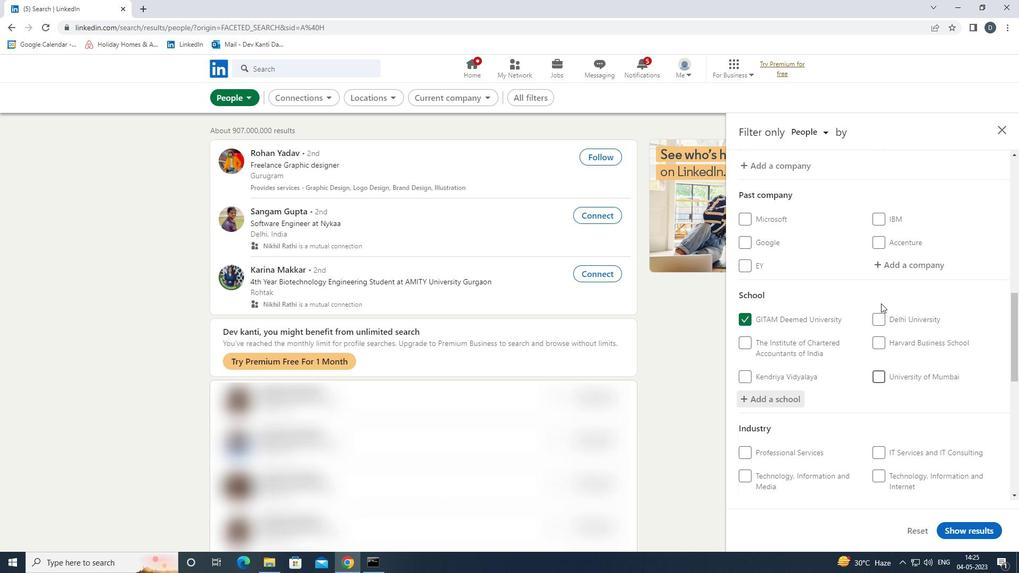 
Action: Mouse moved to (871, 272)
Screenshot: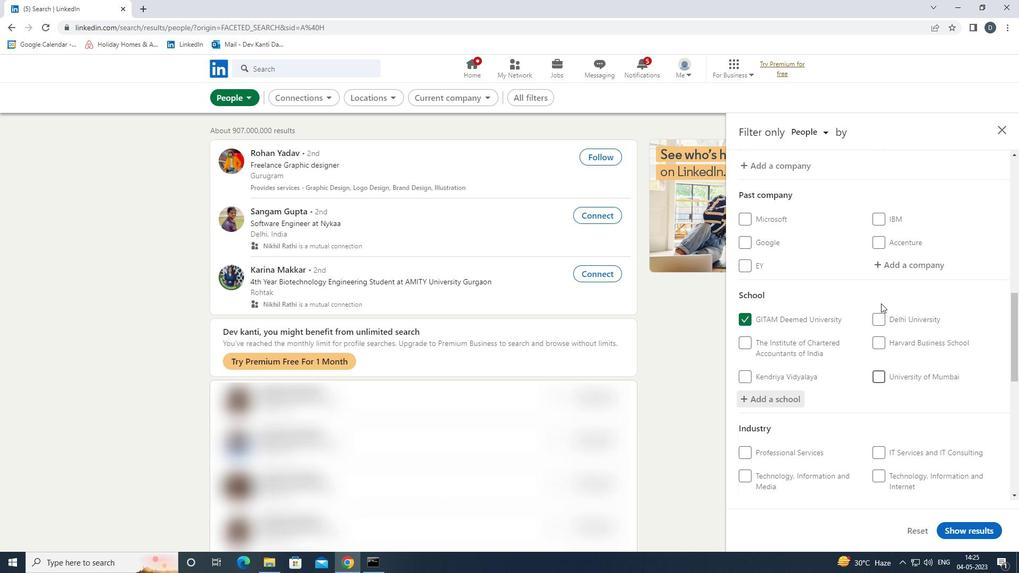 
Action: Mouse scrolled (871, 272) with delta (0, 0)
Screenshot: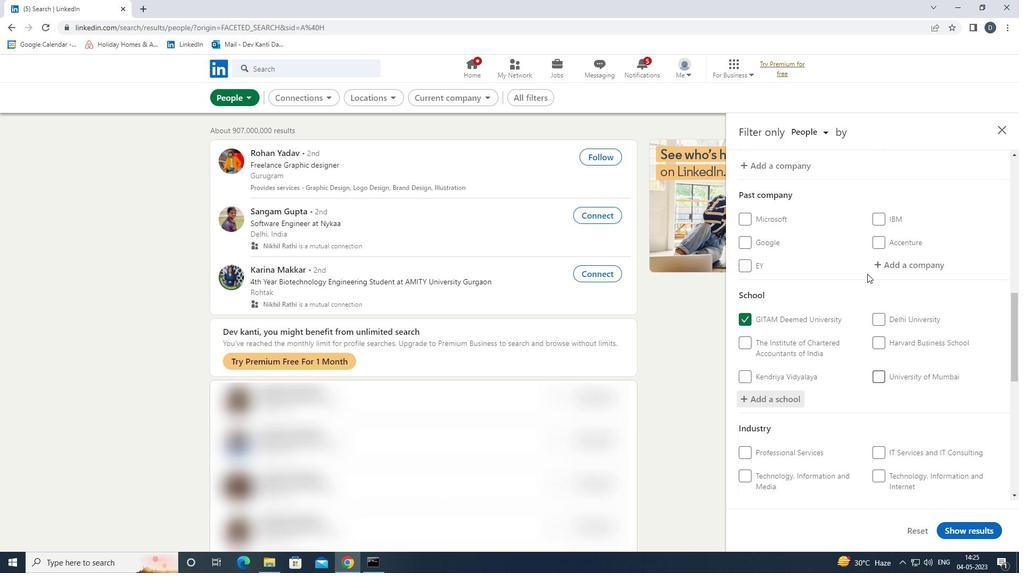 
Action: Mouse moved to (873, 275)
Screenshot: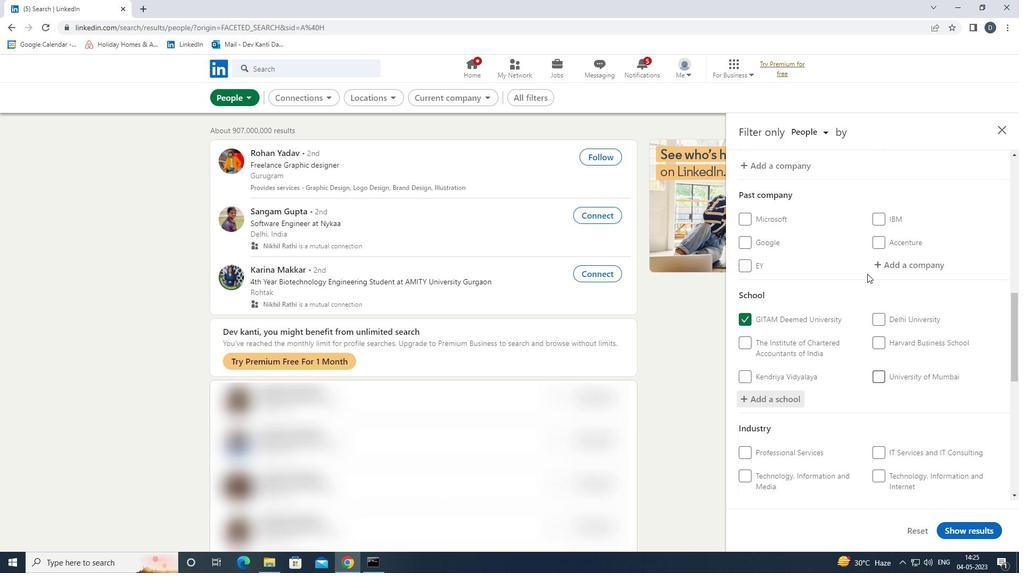 
Action: Mouse scrolled (873, 274) with delta (0, 0)
Screenshot: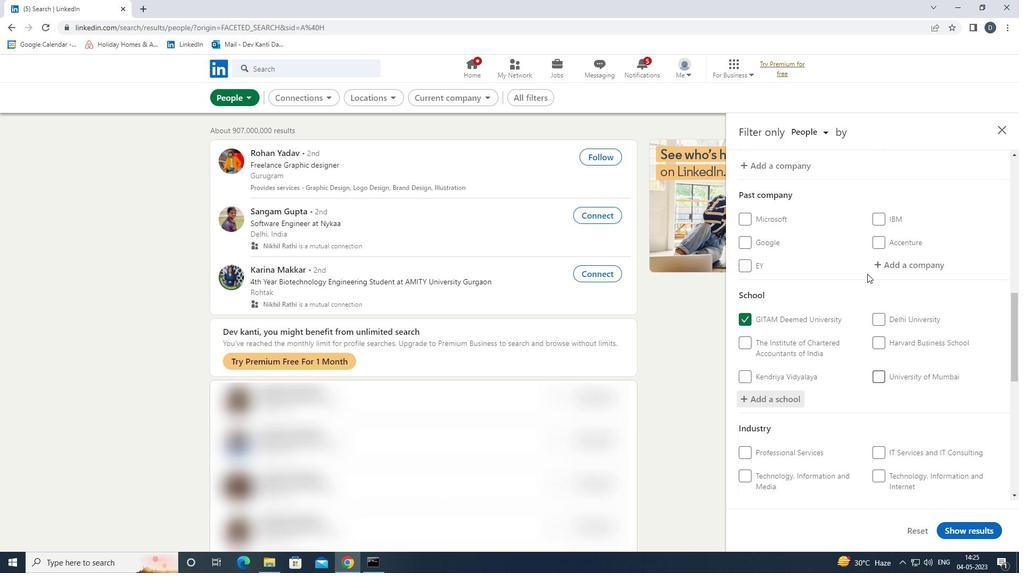 
Action: Mouse moved to (927, 348)
Screenshot: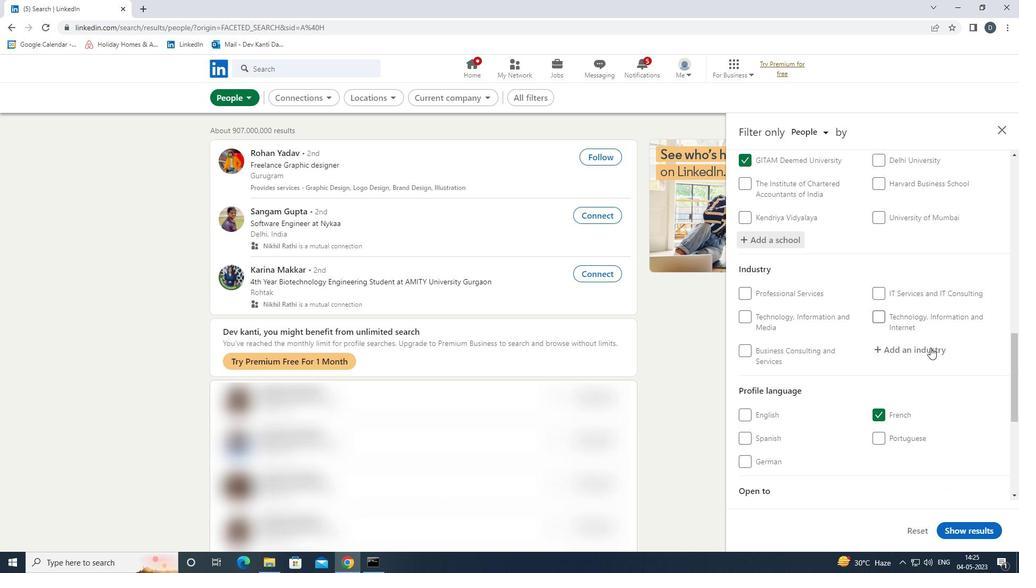 
Action: Mouse pressed left at (927, 348)
Screenshot: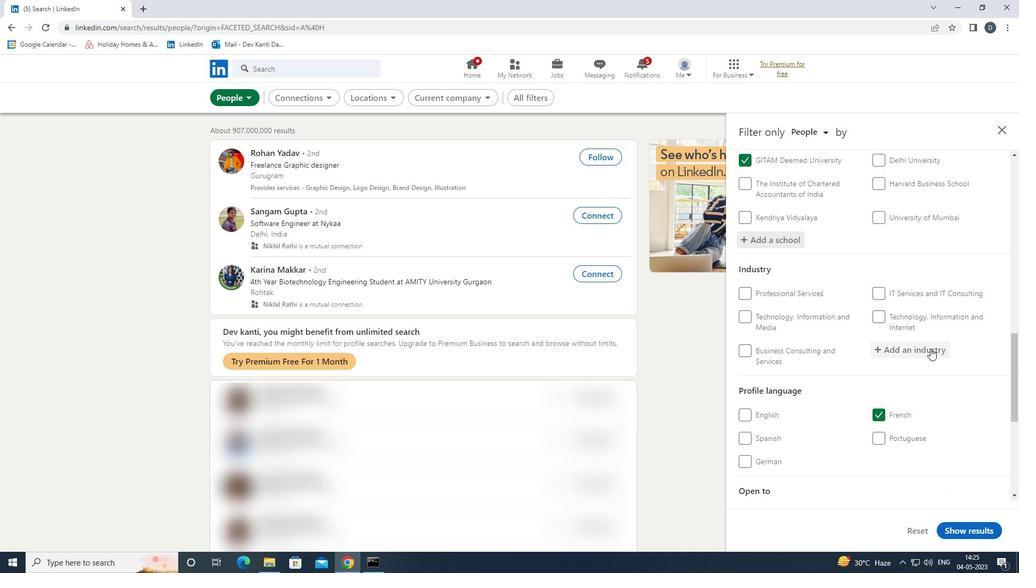 
Action: Mouse moved to (927, 349)
Screenshot: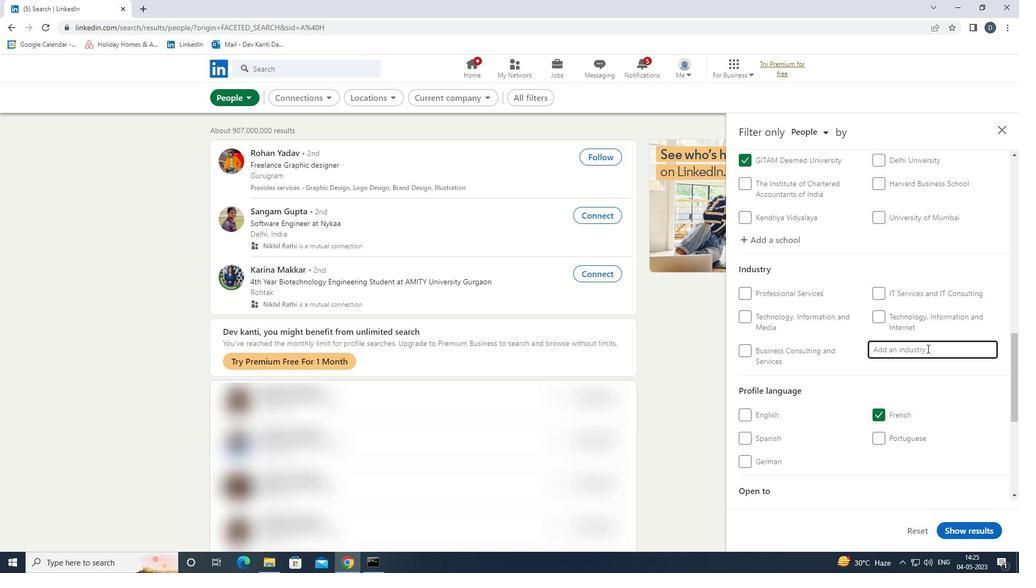 
Action: Key pressed <Key.shift><Key.shift><Key.shift>MOB<Key.backspace>VIES<Key.down><Key.enter>
Screenshot: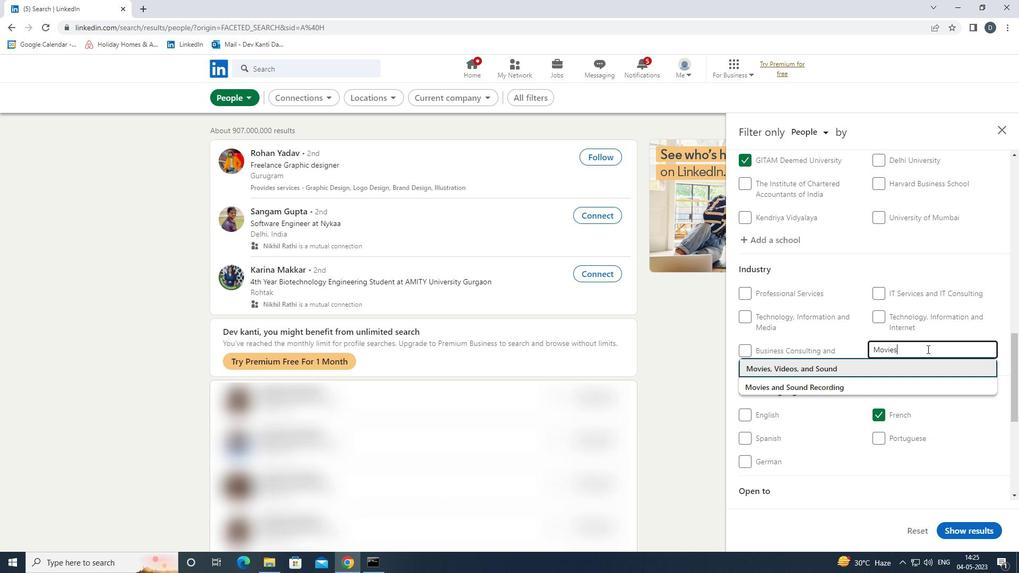 
Action: Mouse moved to (768, 296)
Screenshot: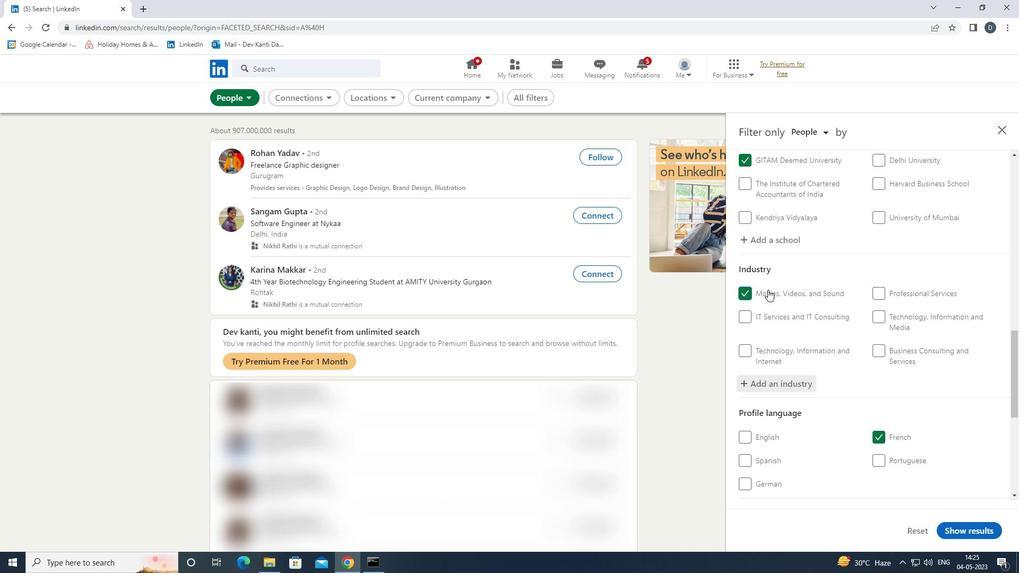 
Action: Mouse pressed left at (768, 296)
Screenshot: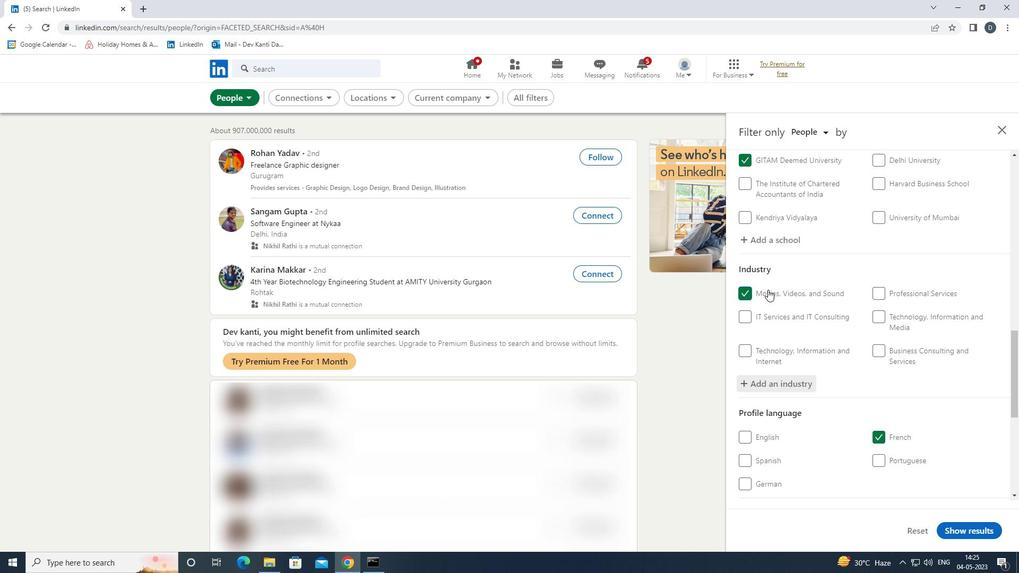 
Action: Mouse moved to (791, 388)
Screenshot: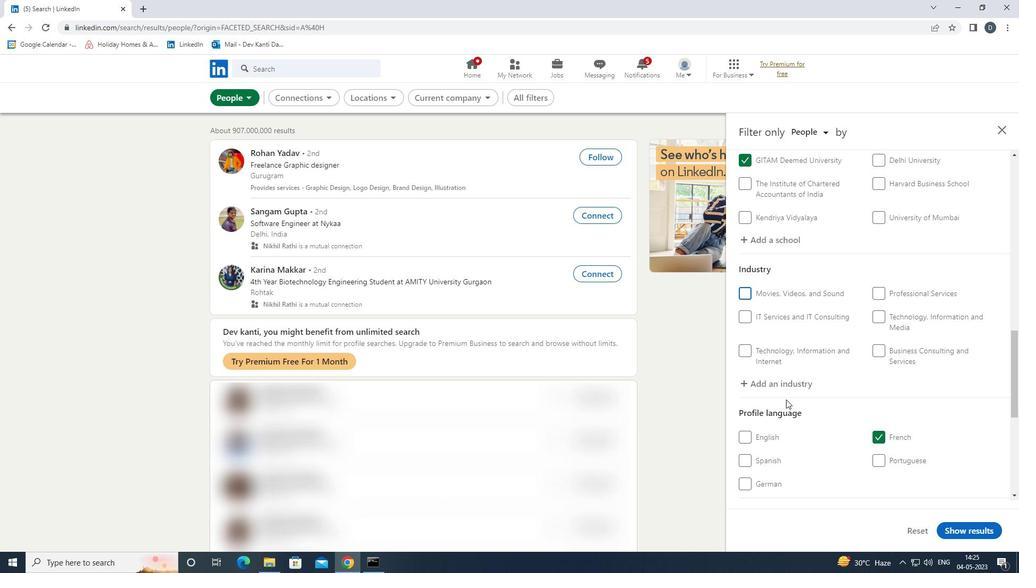 
Action: Mouse pressed left at (791, 388)
Screenshot: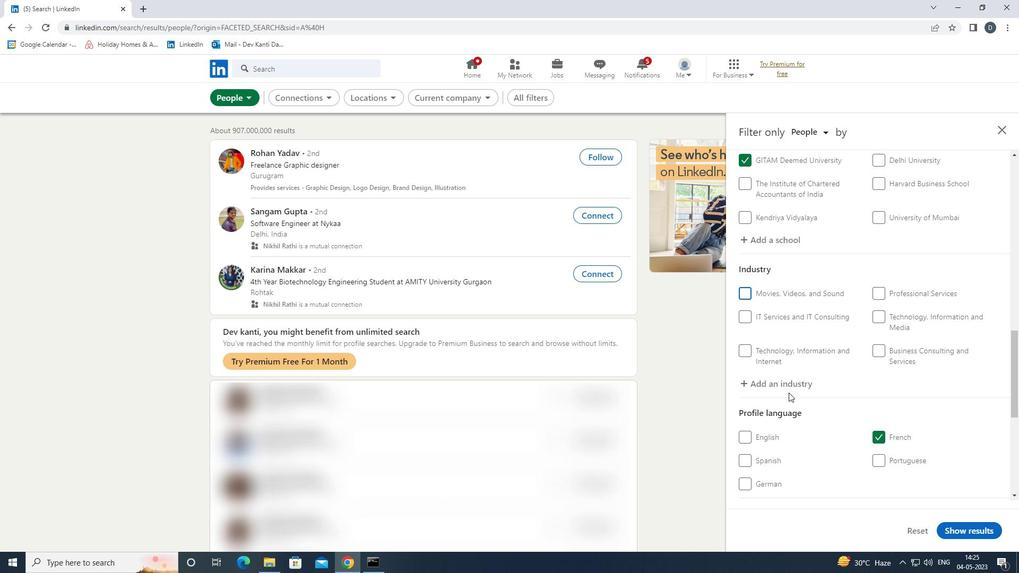 
Action: Key pressed <Key.shift>MOVIES<Key.down><Key.down><Key.enter>
Screenshot: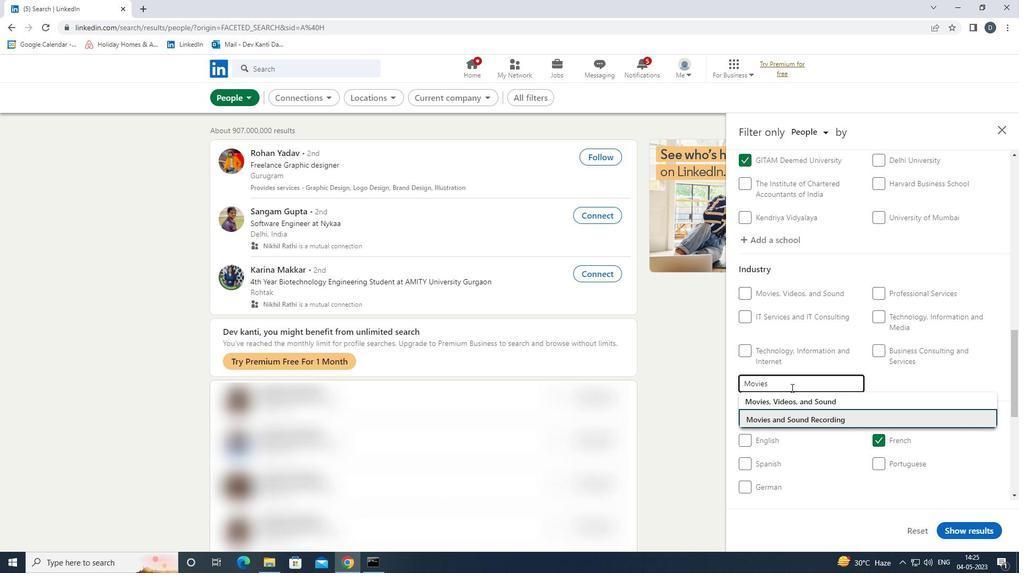 
Action: Mouse scrolled (791, 387) with delta (0, 0)
Screenshot: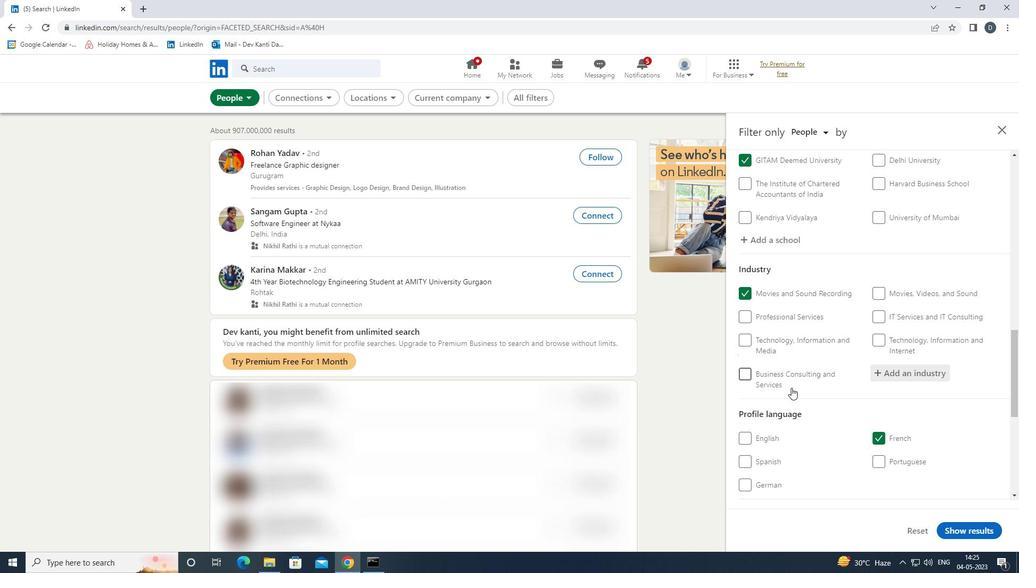 
Action: Mouse scrolled (791, 387) with delta (0, 0)
Screenshot: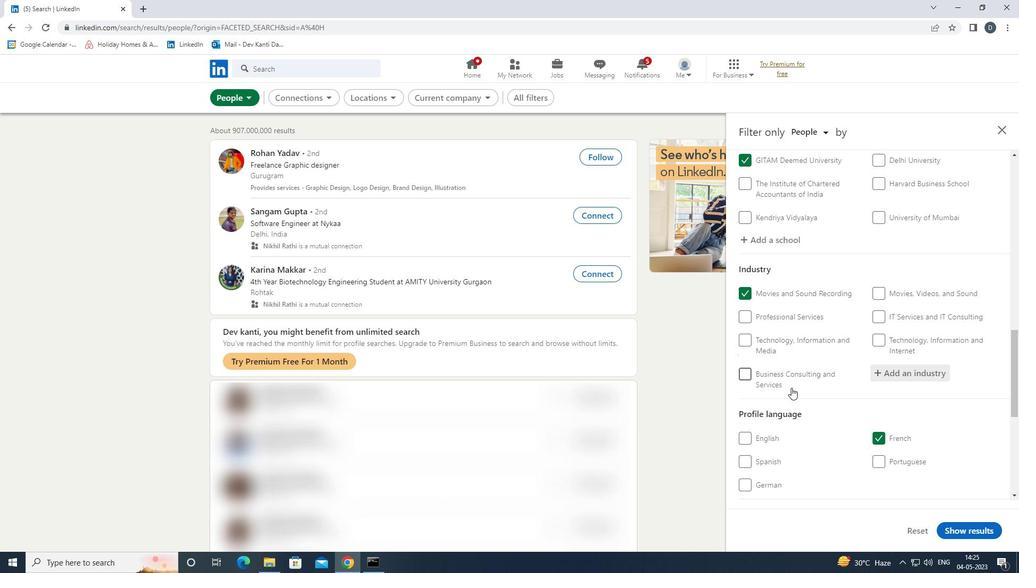 
Action: Mouse scrolled (791, 387) with delta (0, 0)
Screenshot: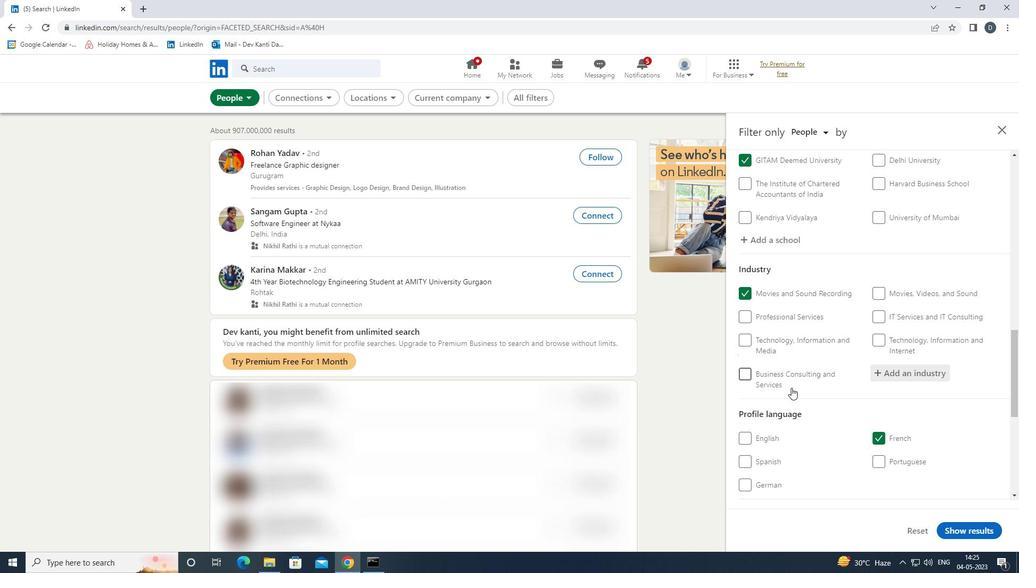 
Action: Mouse scrolled (791, 387) with delta (0, 0)
Screenshot: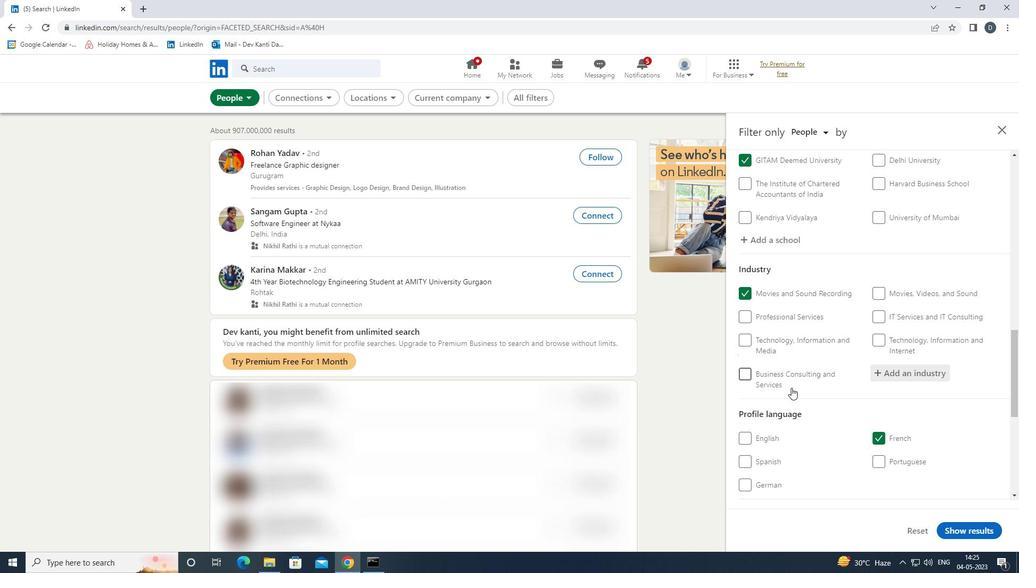 
Action: Mouse moved to (922, 440)
Screenshot: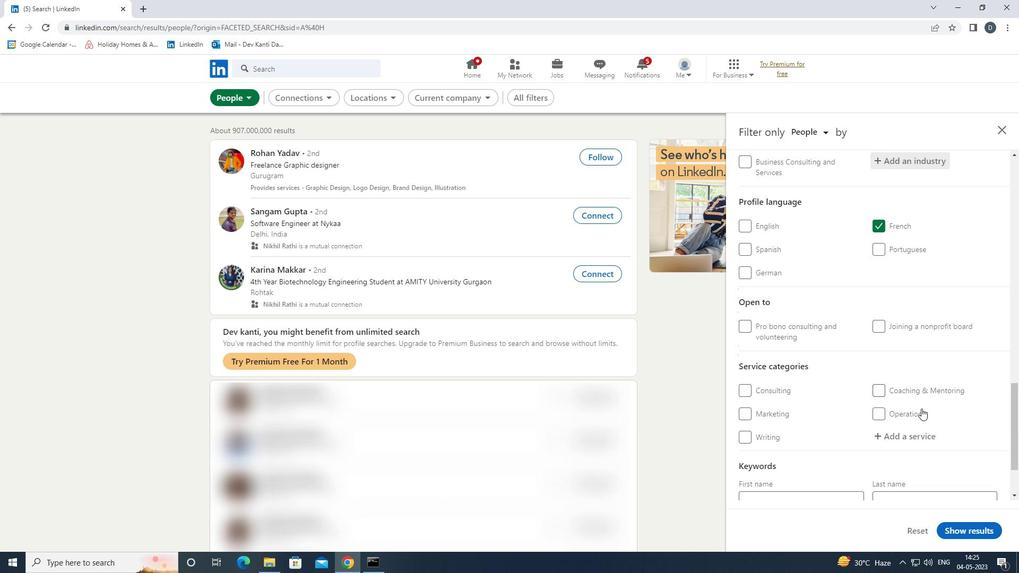 
Action: Mouse pressed left at (922, 440)
Screenshot: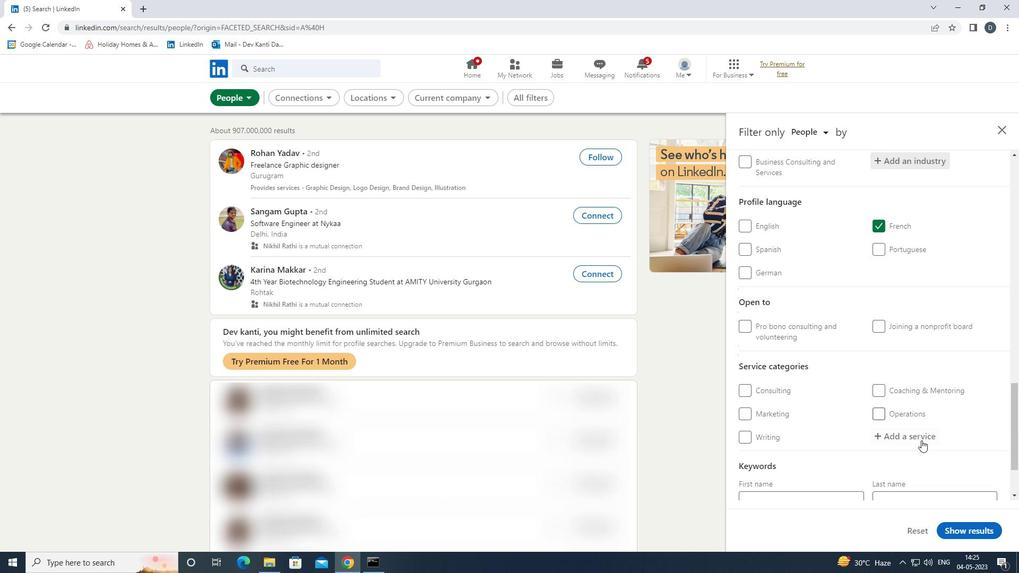 
Action: Key pressed <Key.shift>FINANCIAL<Key.space><Key.down><Key.enter>
Screenshot: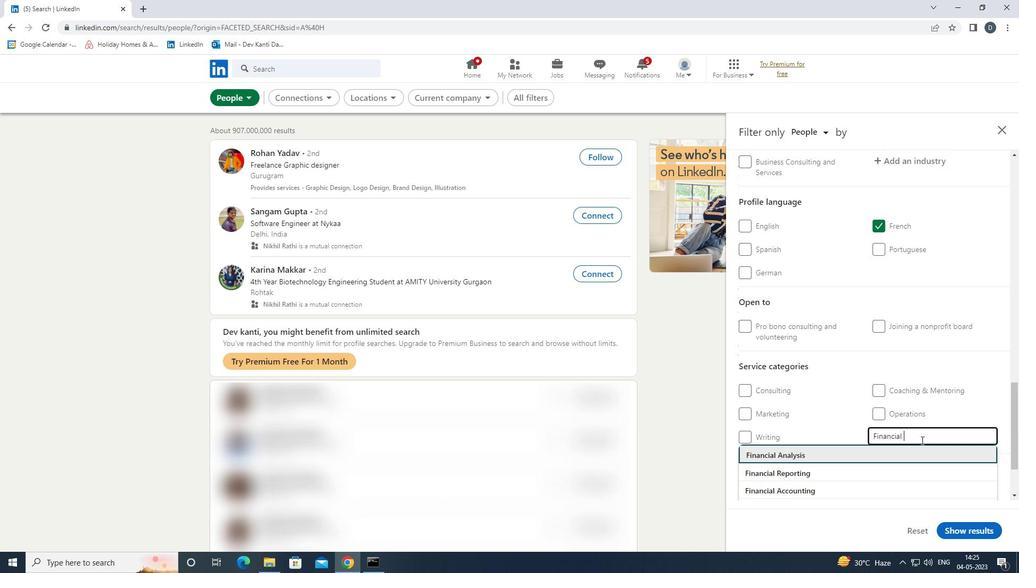 
Action: Mouse scrolled (922, 440) with delta (0, 0)
Screenshot: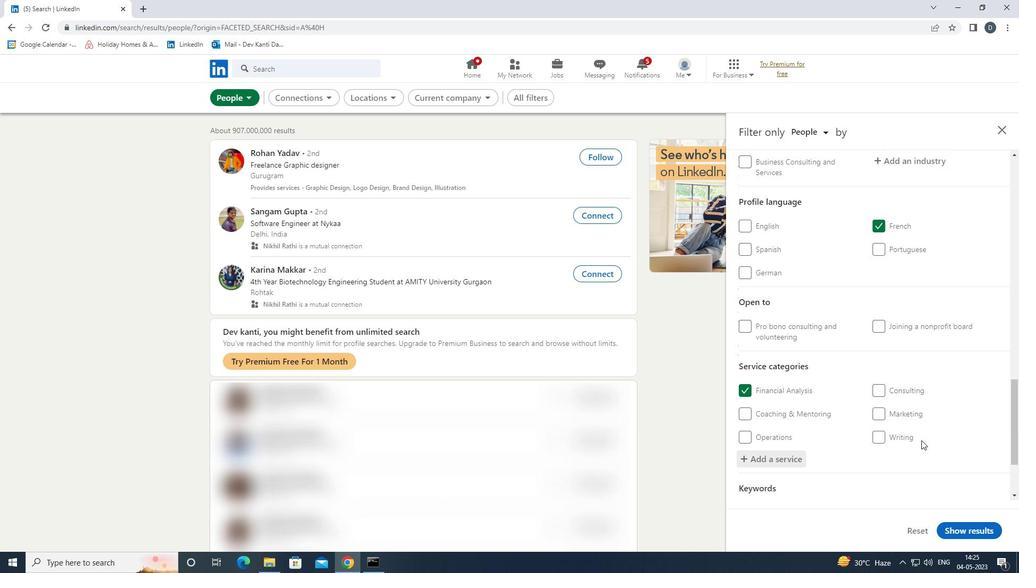 
Action: Mouse scrolled (922, 440) with delta (0, 0)
Screenshot: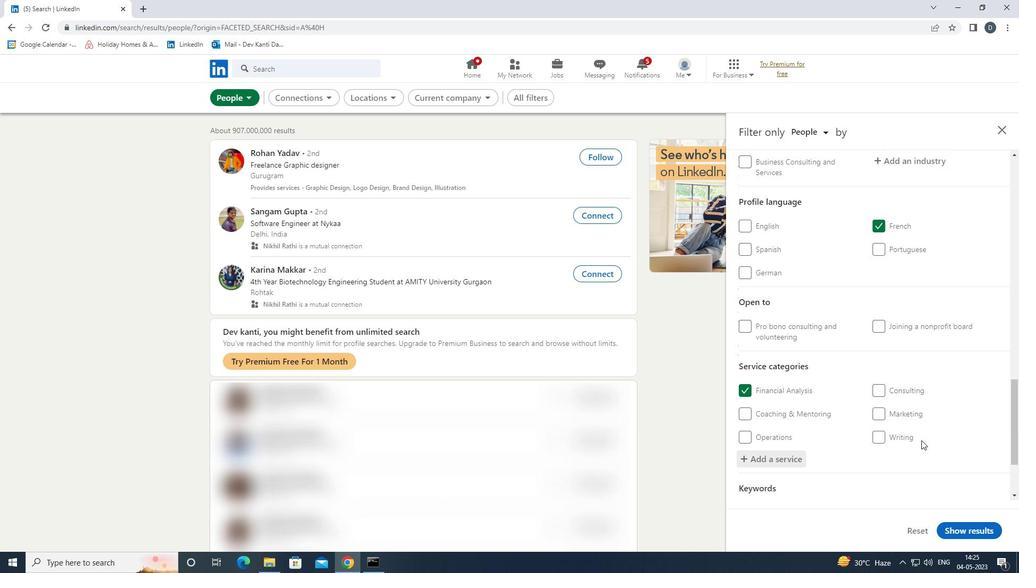 
Action: Mouse scrolled (922, 440) with delta (0, 0)
Screenshot: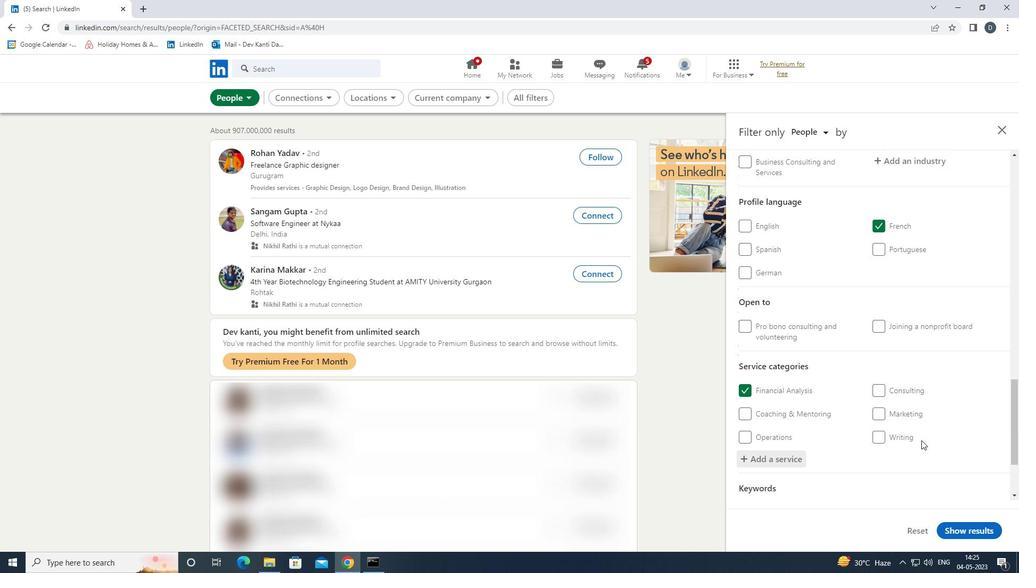 
Action: Mouse scrolled (922, 440) with delta (0, 0)
Screenshot: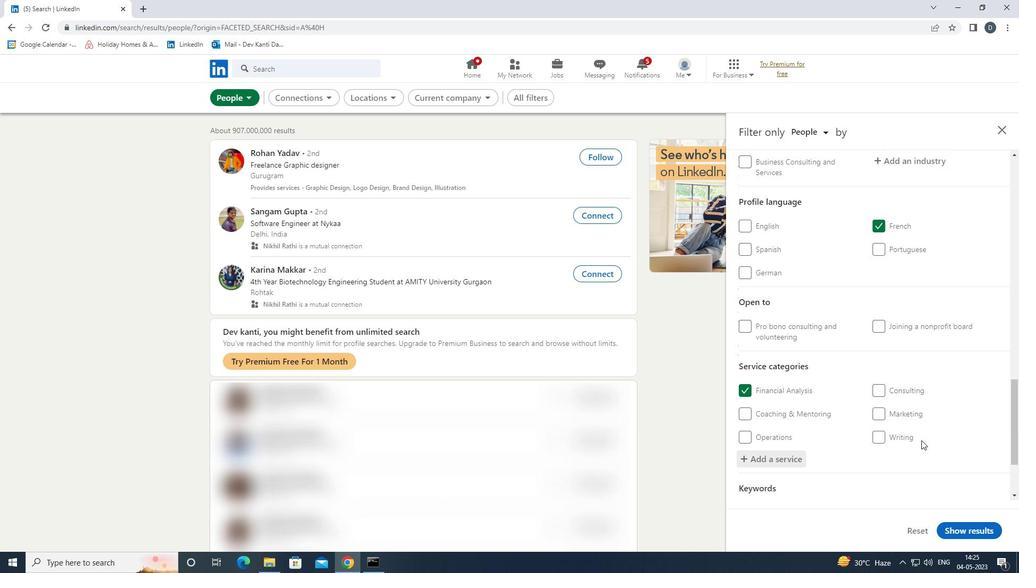 
Action: Mouse scrolled (922, 440) with delta (0, 0)
Screenshot: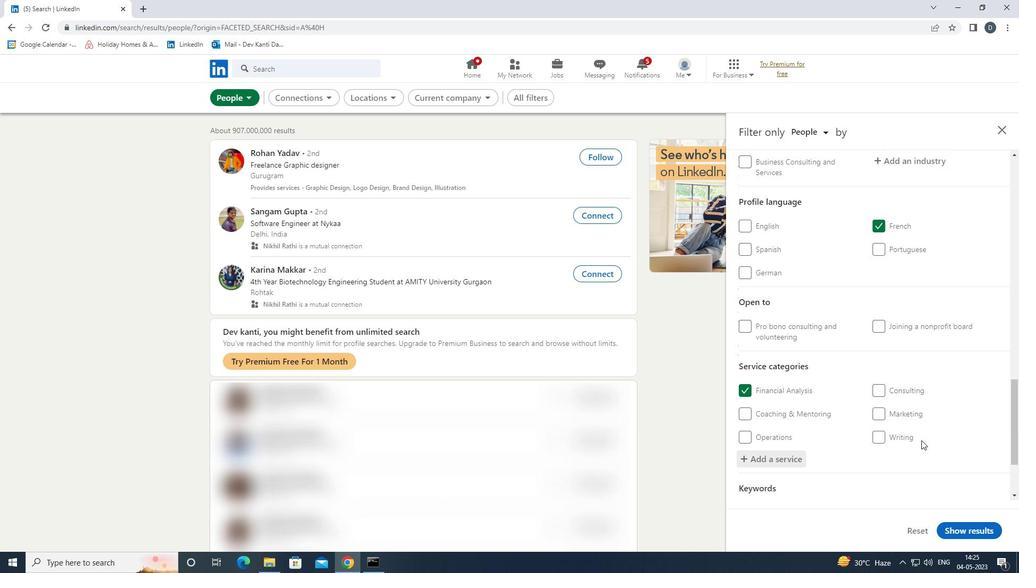 
Action: Mouse moved to (782, 451)
Screenshot: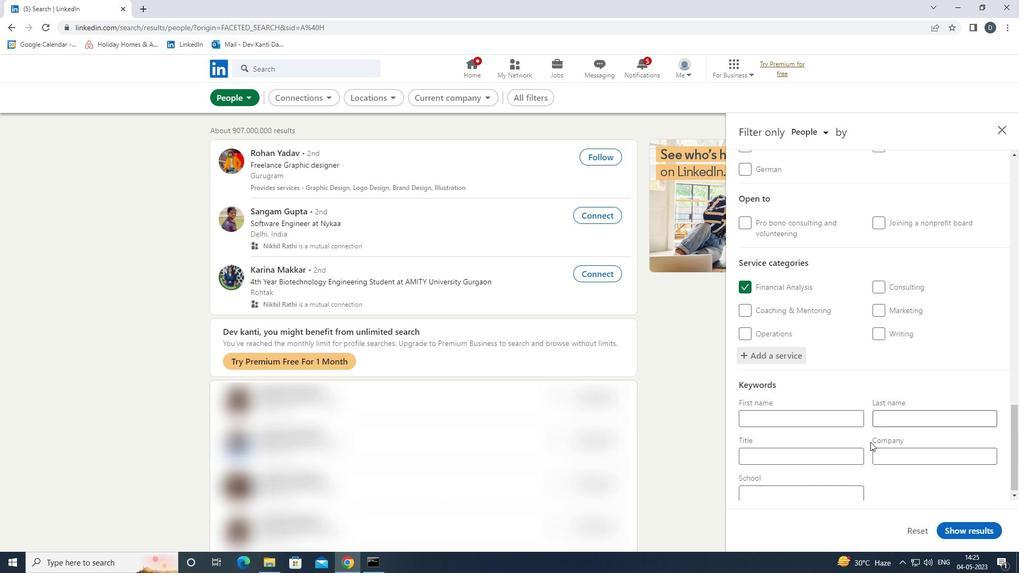 
Action: Mouse scrolled (782, 450) with delta (0, 0)
Screenshot: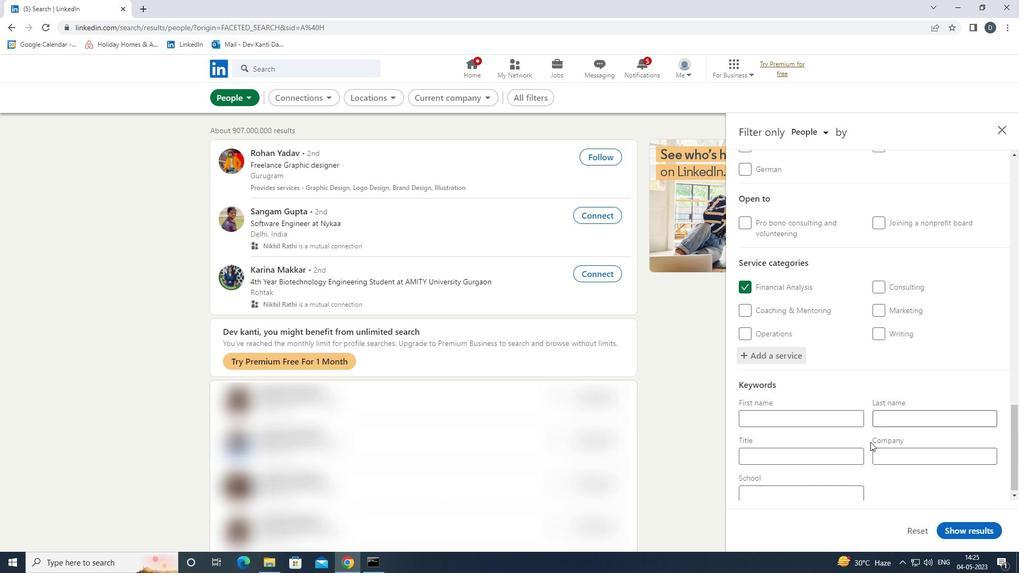 
Action: Mouse moved to (768, 451)
Screenshot: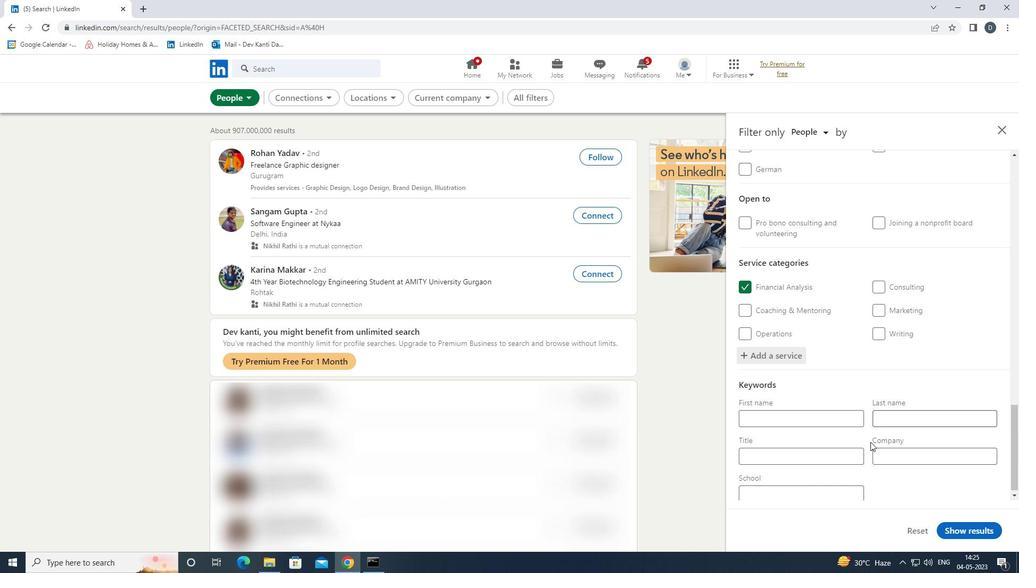 
Action: Mouse scrolled (768, 451) with delta (0, 0)
Screenshot: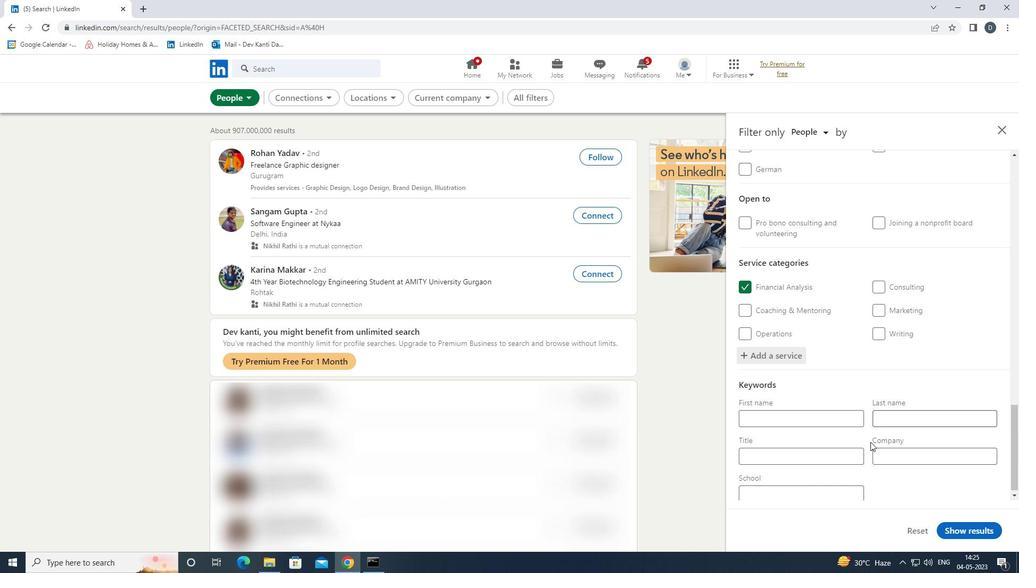 
Action: Mouse pressed left at (768, 451)
Screenshot: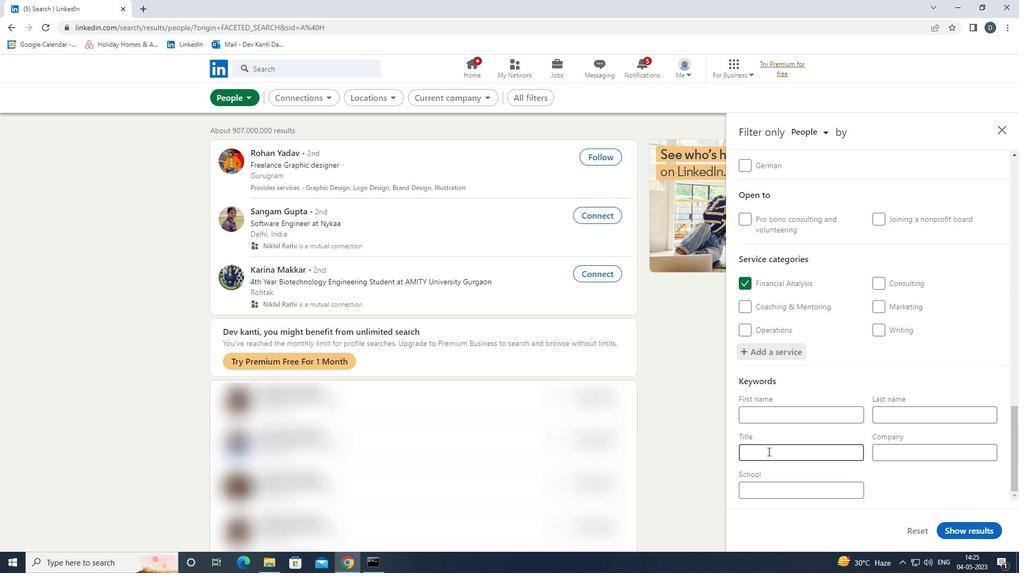 
Action: Key pressed <Key.shift><Key.shift><Key.shift><Key.shift>BRAND<Key.space><Key.shift>MANAGER
Screenshot: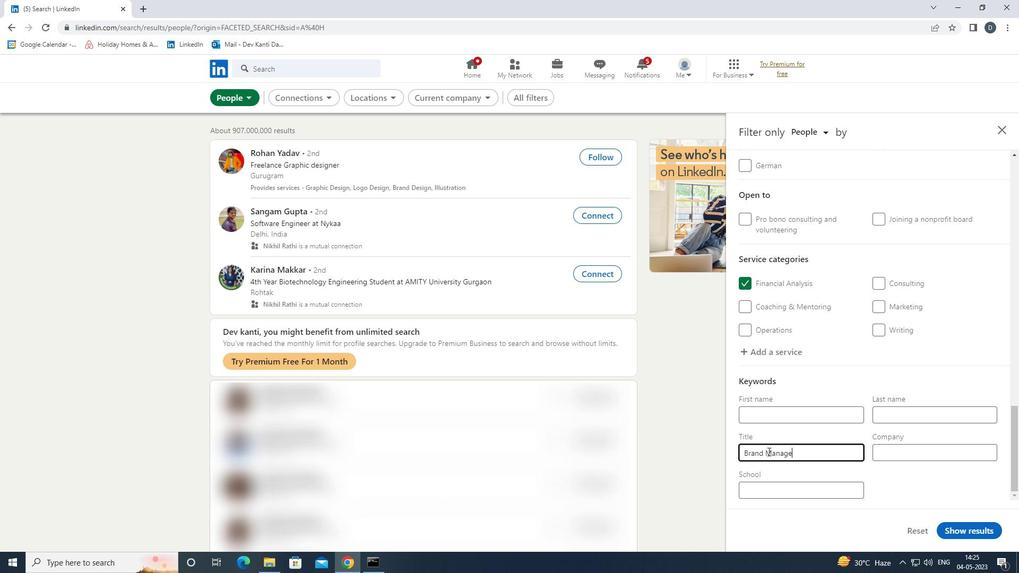 
Action: Mouse moved to (979, 526)
Screenshot: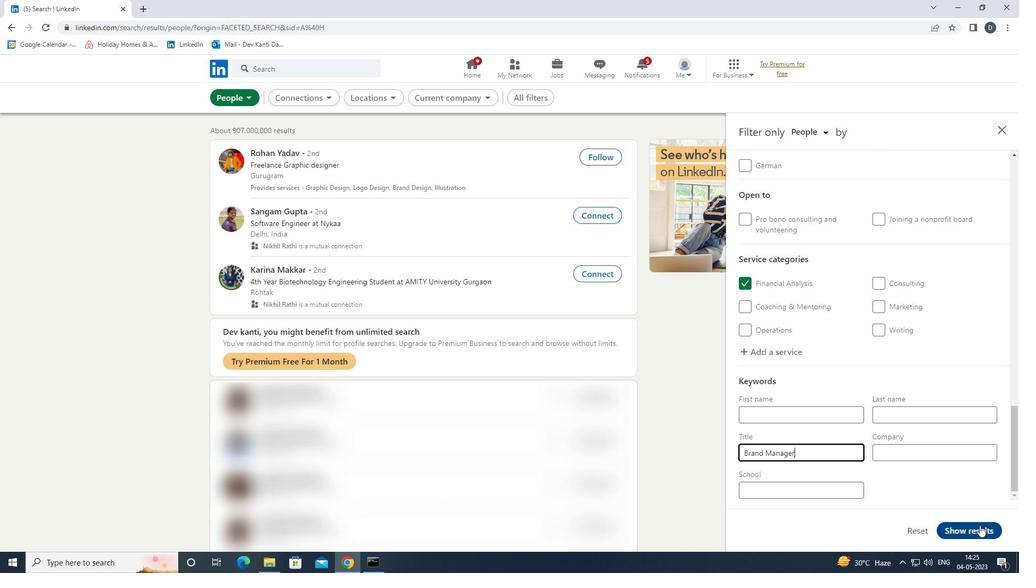 
Action: Mouse pressed left at (979, 526)
Screenshot: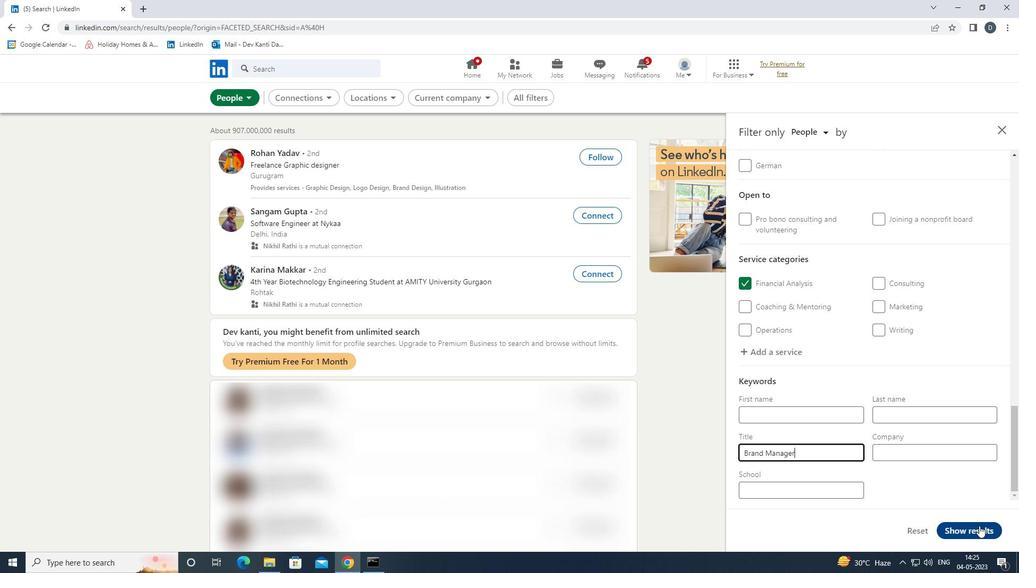 
Action: Mouse moved to (576, 246)
Screenshot: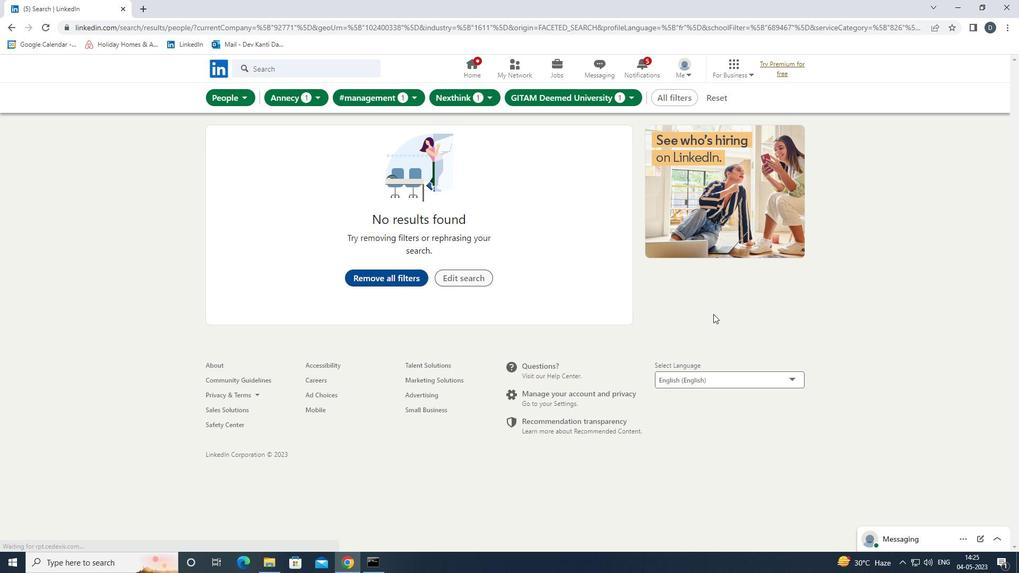 
